 Task: Look for space in Granger, United States from 24th August, 2023 to 10th September, 2023 for 8 adults in price range Rs.12000 to Rs.15000. Place can be entire place or shared room with 4 bedrooms having 8 beds and 4 bathrooms. Property type can be house, flat, guest house. Amenities needed are: wifi, TV, free parkinig on premises, gym, breakfast. Booking option can be shelf check-in. Required host language is English.
Action: Mouse moved to (453, 93)
Screenshot: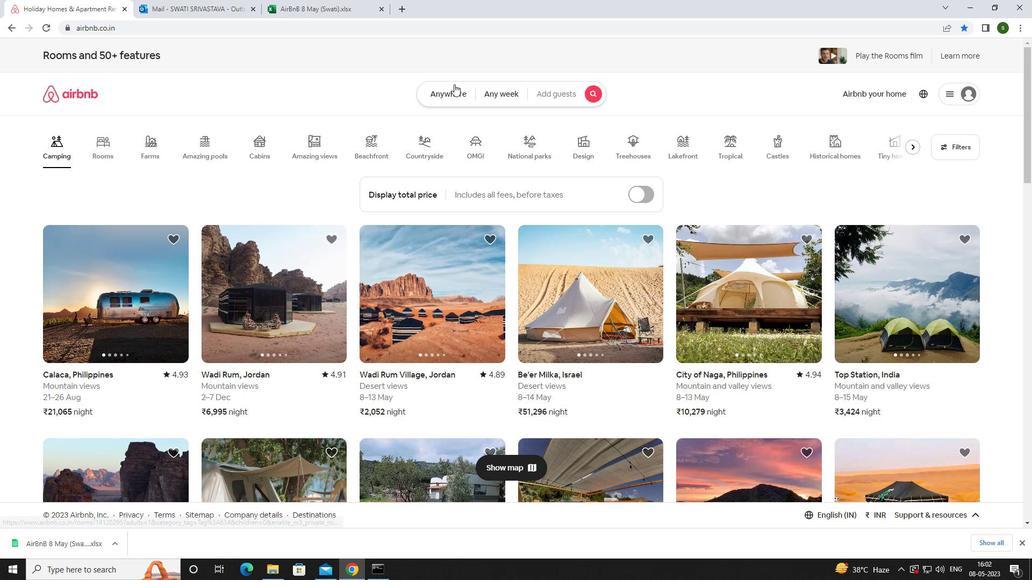 
Action: Mouse pressed left at (453, 93)
Screenshot: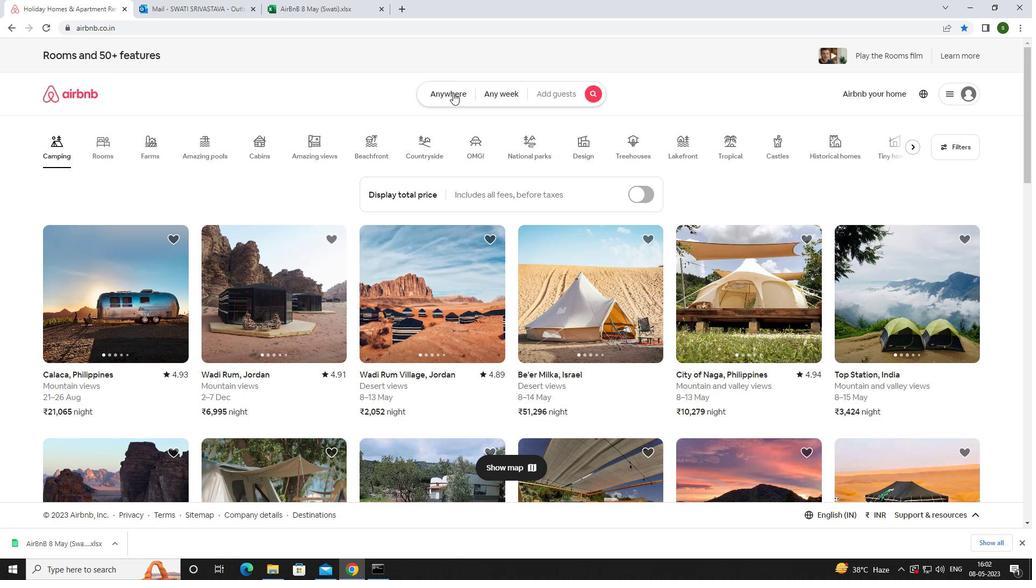 
Action: Mouse moved to (343, 133)
Screenshot: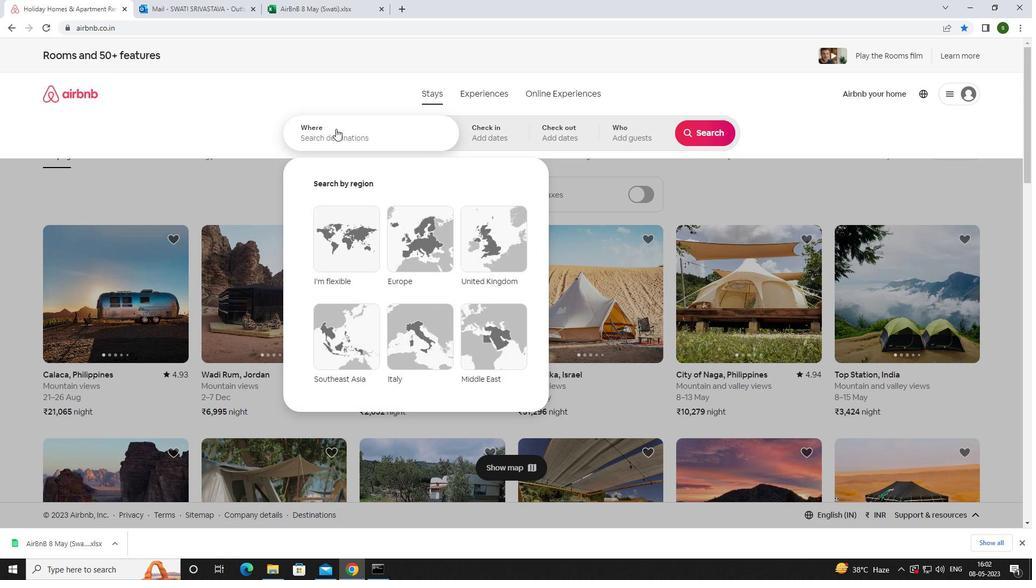 
Action: Mouse pressed left at (343, 133)
Screenshot: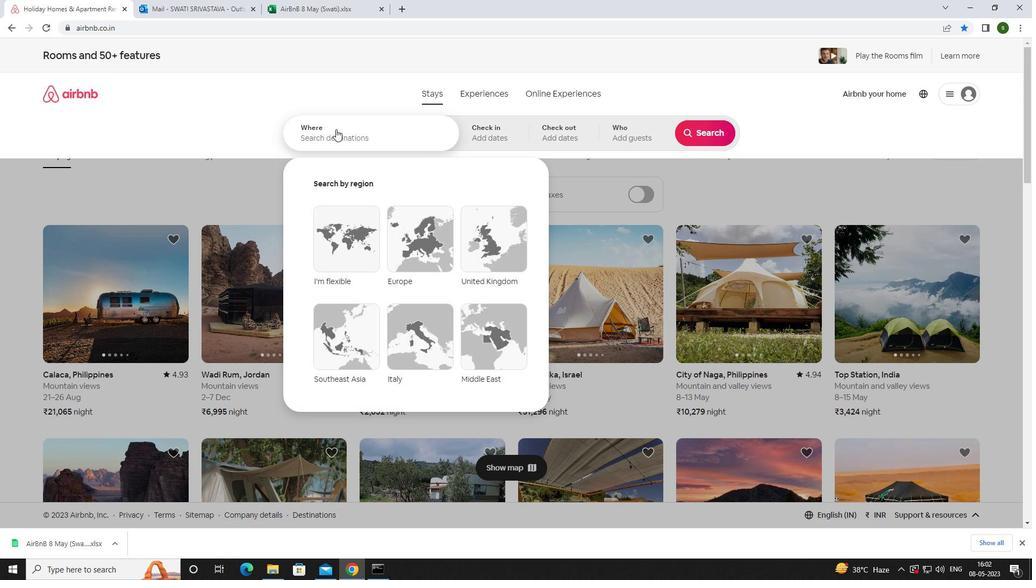 
Action: Mouse moved to (349, 135)
Screenshot: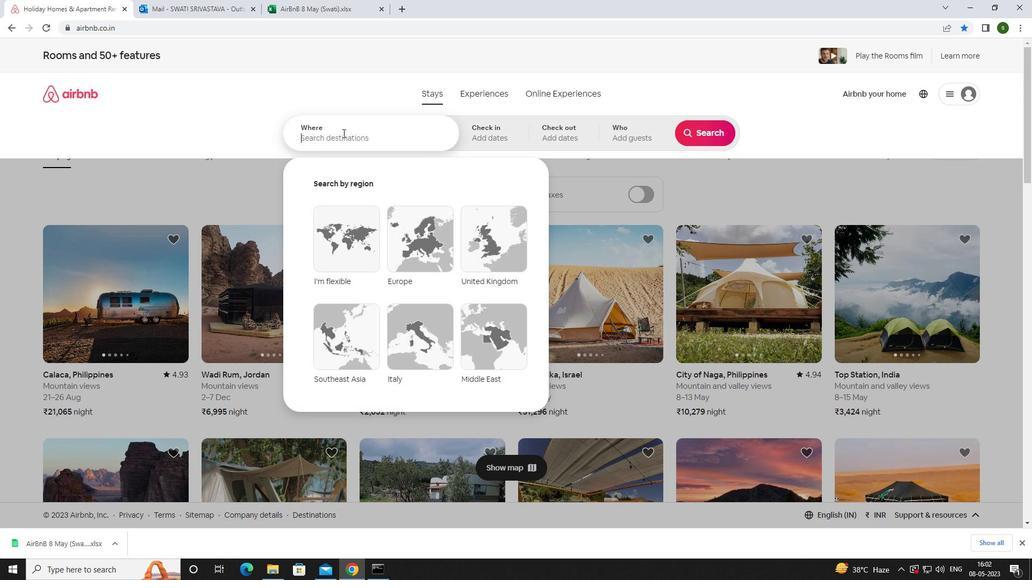 
Action: Key pressed <Key.caps_lock>g<Key.caps_lock>ranger,<Key.space><Key.caps_lock>u<Key.caps_lock>nited<Key.space><Key.caps_lock>s<Key.caps_lock>tates<Key.enter>
Screenshot: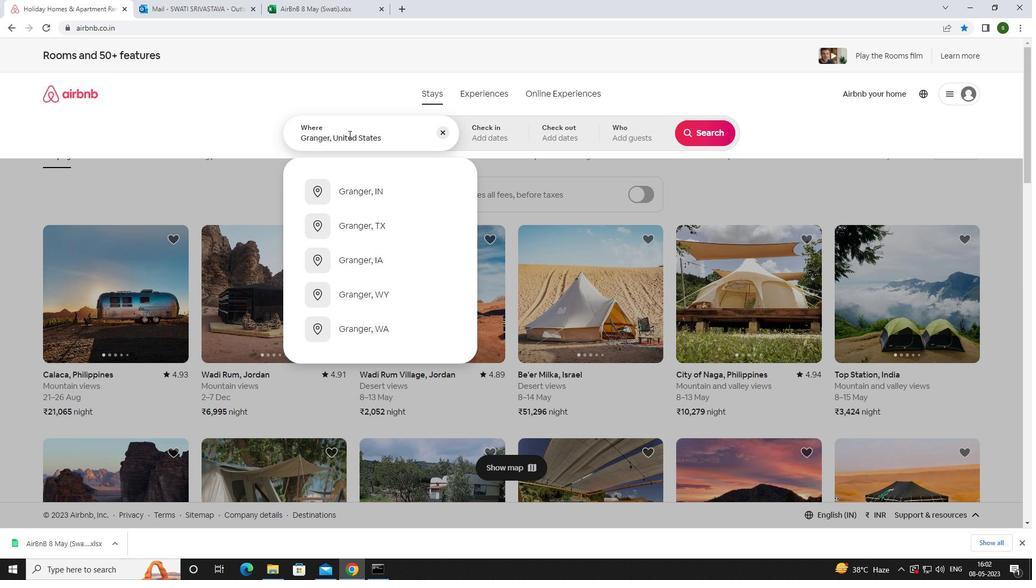 
Action: Mouse moved to (706, 222)
Screenshot: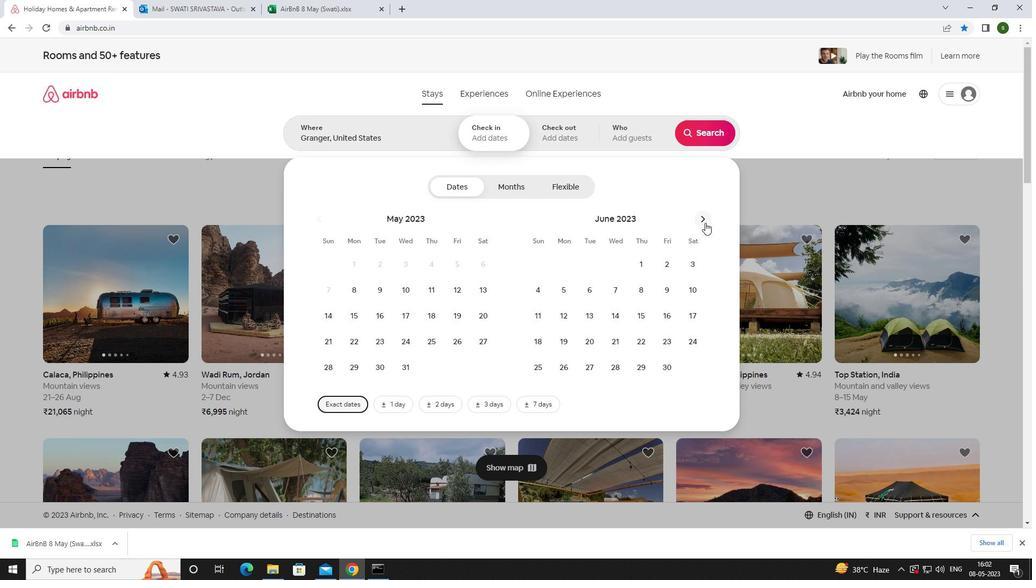 
Action: Mouse pressed left at (706, 222)
Screenshot: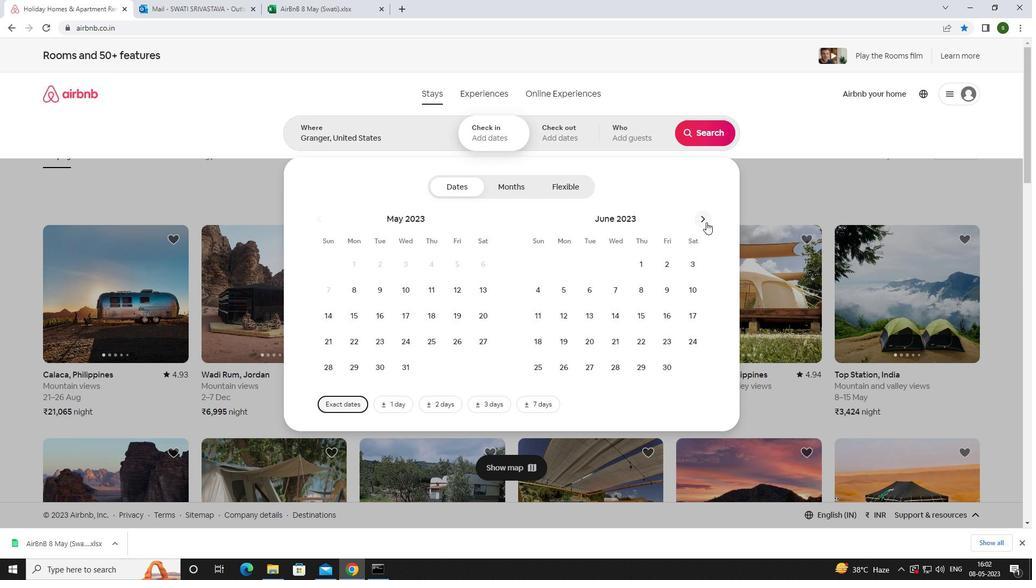 
Action: Mouse pressed left at (706, 222)
Screenshot: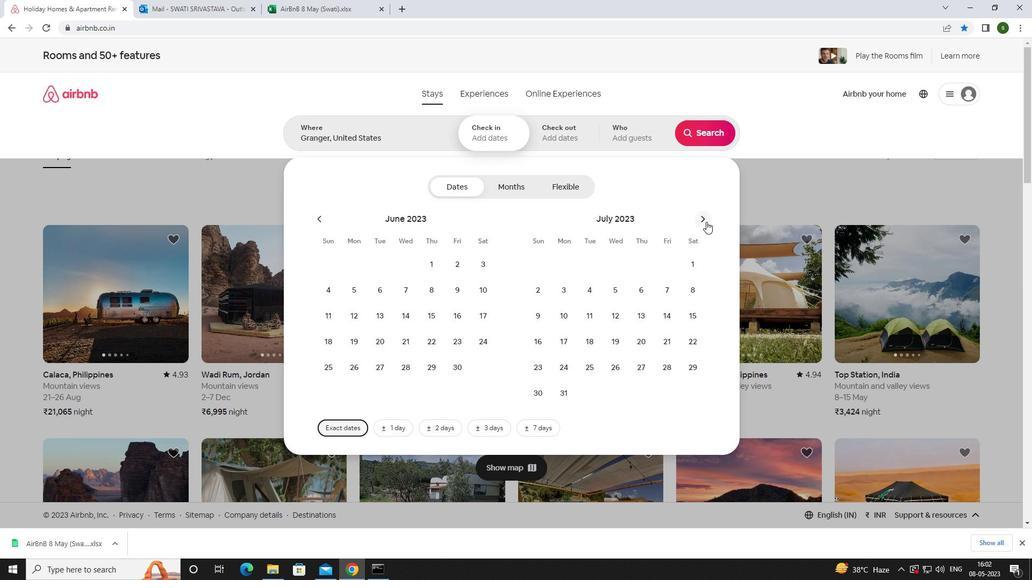 
Action: Mouse moved to (636, 340)
Screenshot: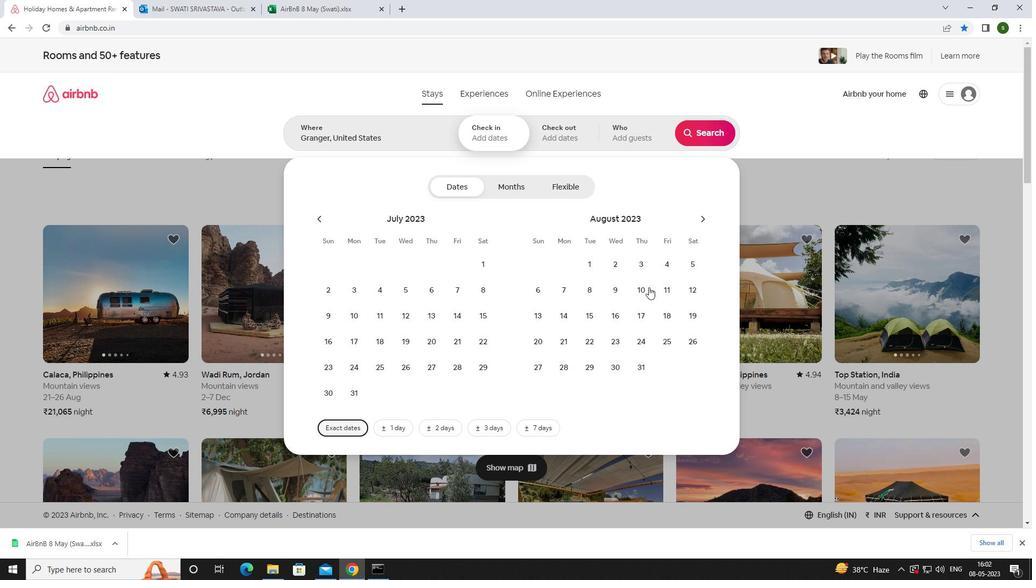 
Action: Mouse pressed left at (636, 340)
Screenshot: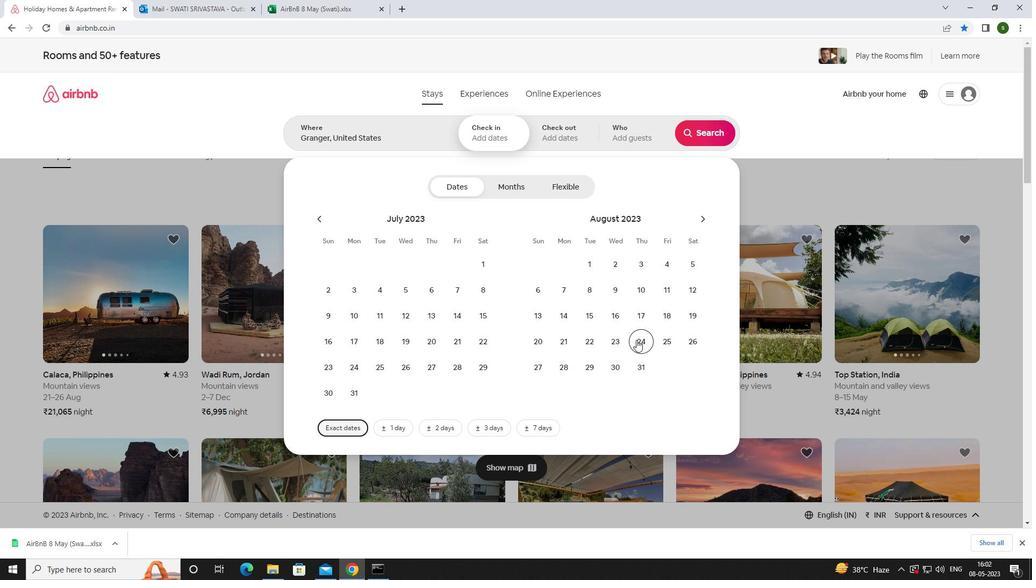 
Action: Mouse moved to (698, 215)
Screenshot: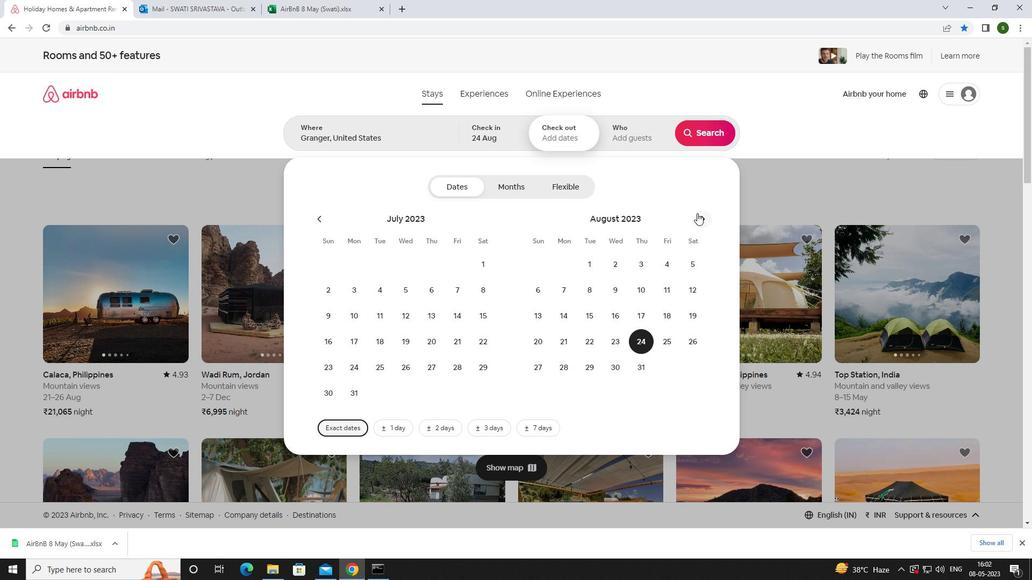
Action: Mouse pressed left at (698, 215)
Screenshot: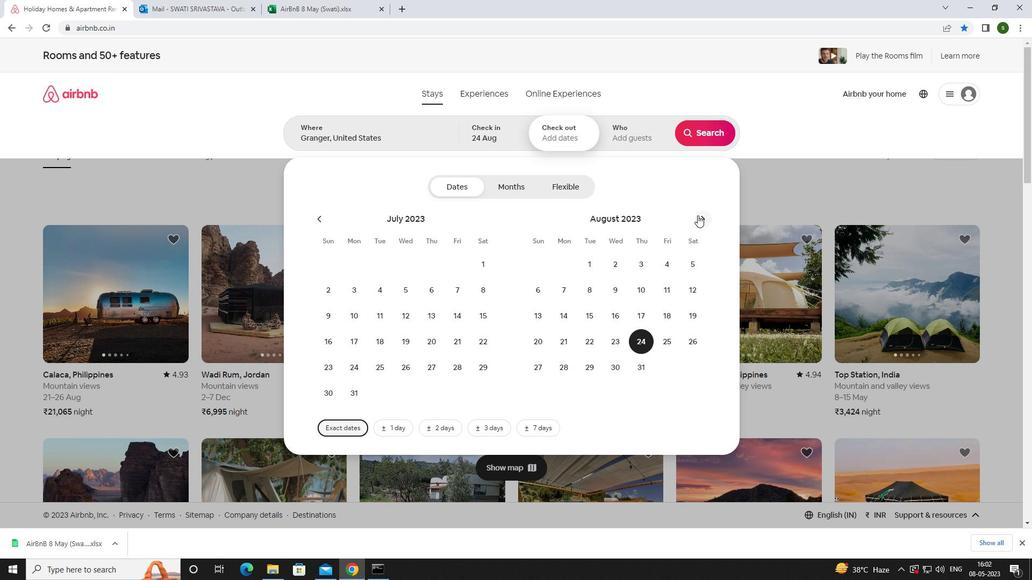 
Action: Mouse moved to (533, 318)
Screenshot: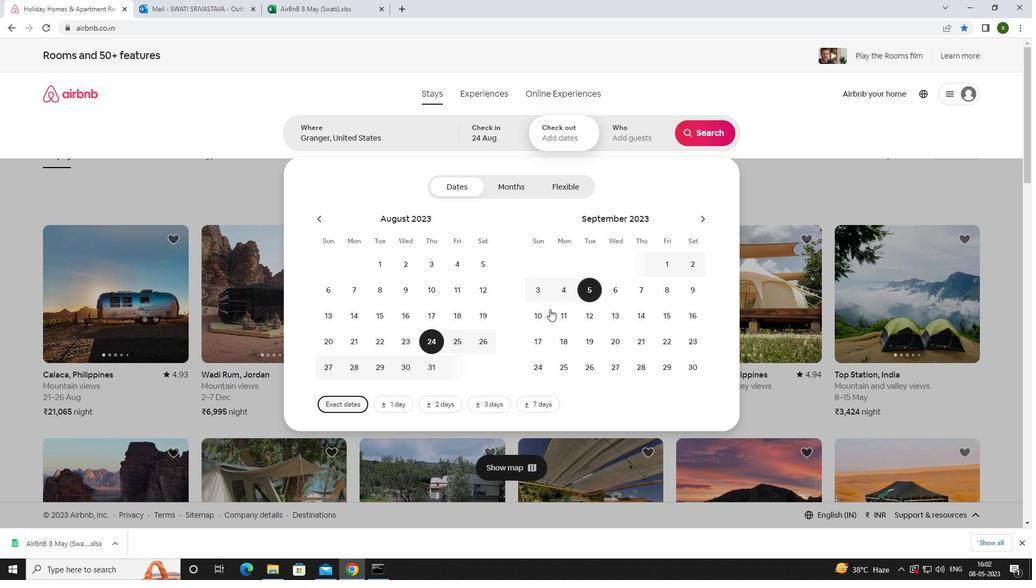 
Action: Mouse pressed left at (533, 318)
Screenshot: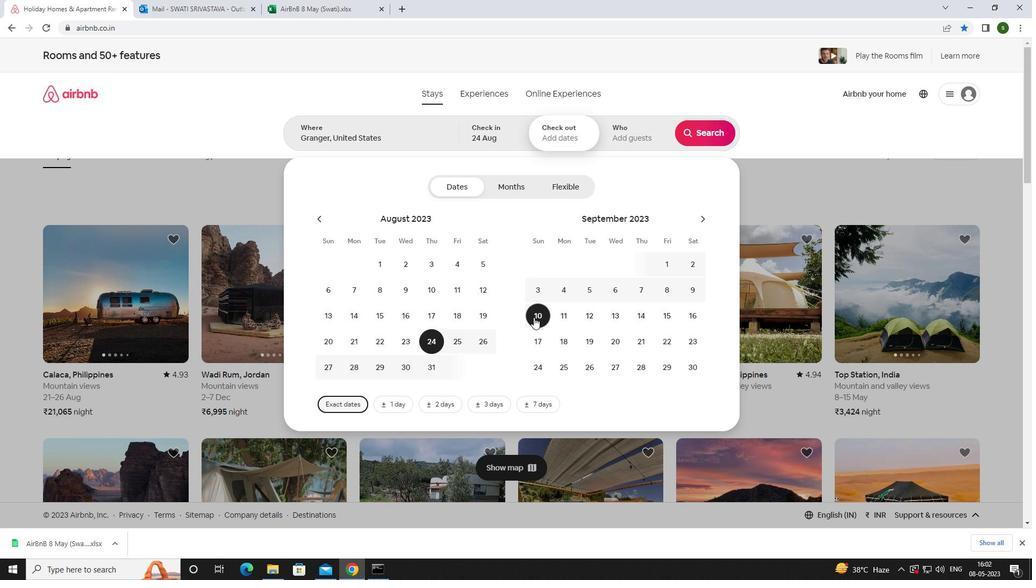 
Action: Mouse moved to (635, 141)
Screenshot: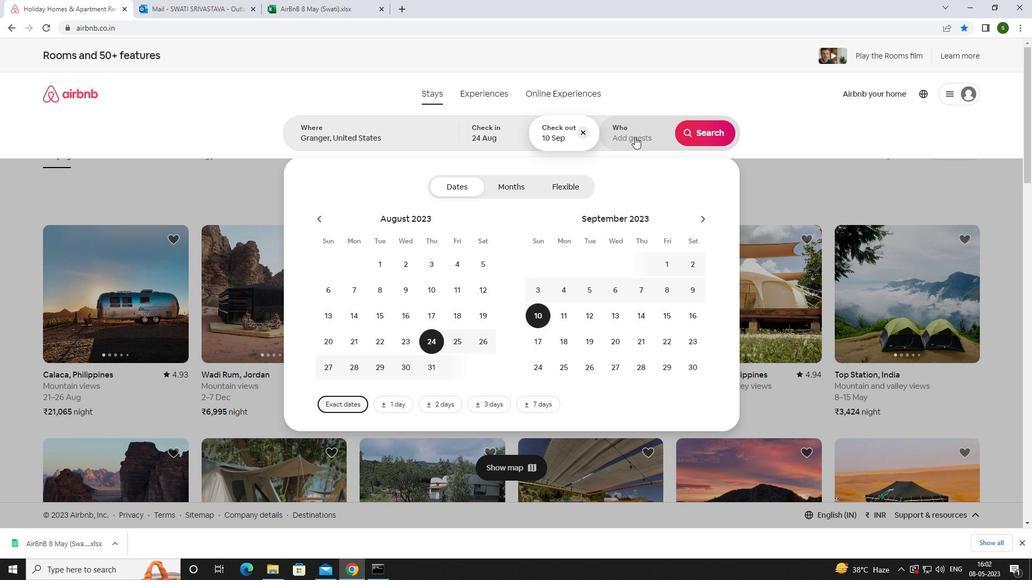 
Action: Mouse pressed left at (635, 141)
Screenshot: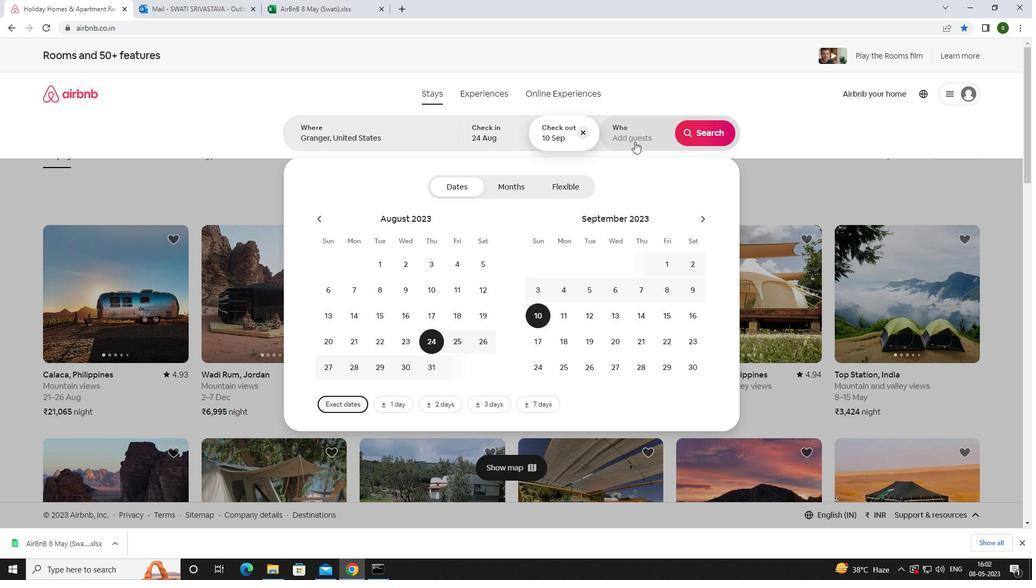 
Action: Mouse moved to (709, 189)
Screenshot: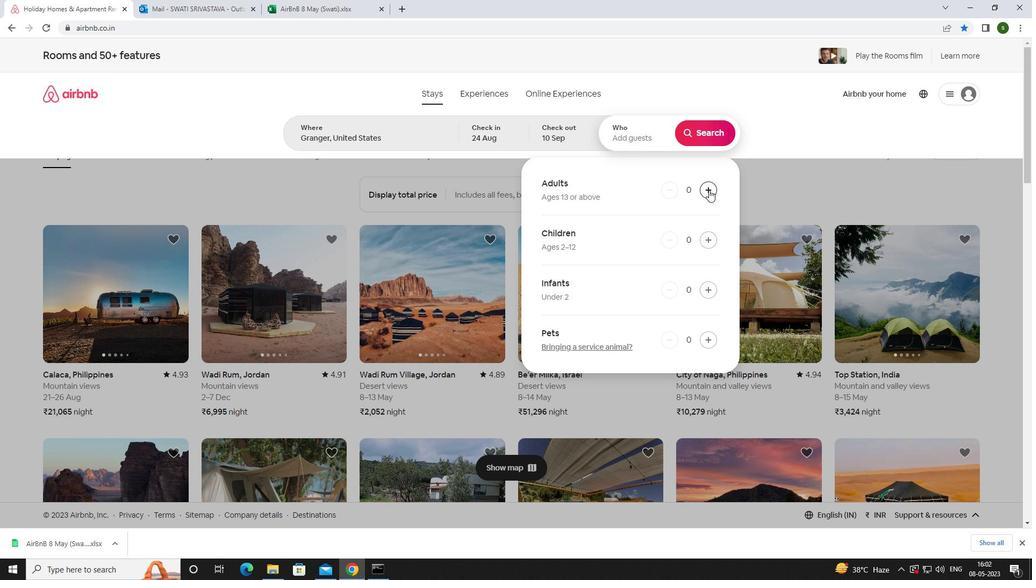 
Action: Mouse pressed left at (709, 189)
Screenshot: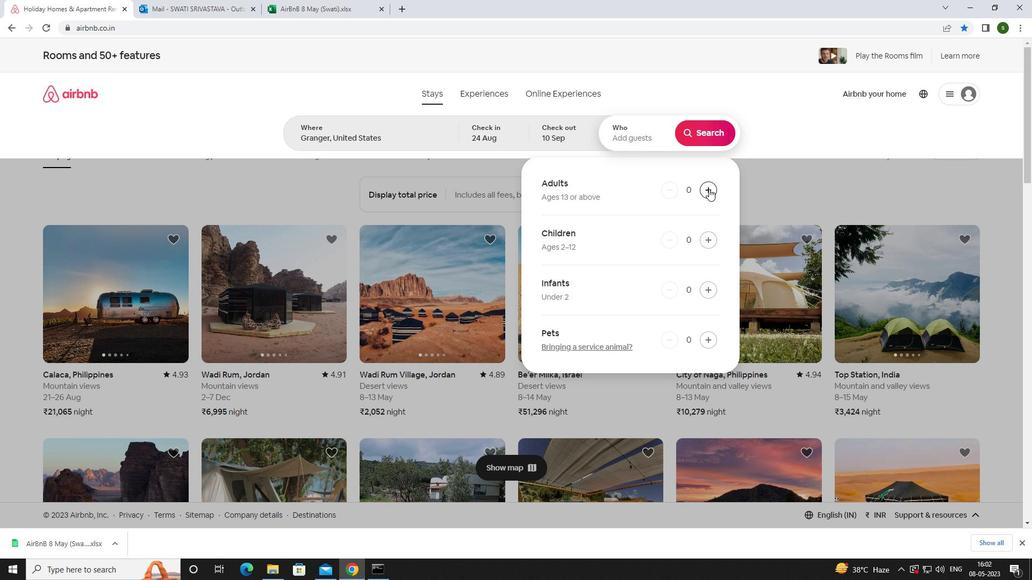 
Action: Mouse pressed left at (709, 189)
Screenshot: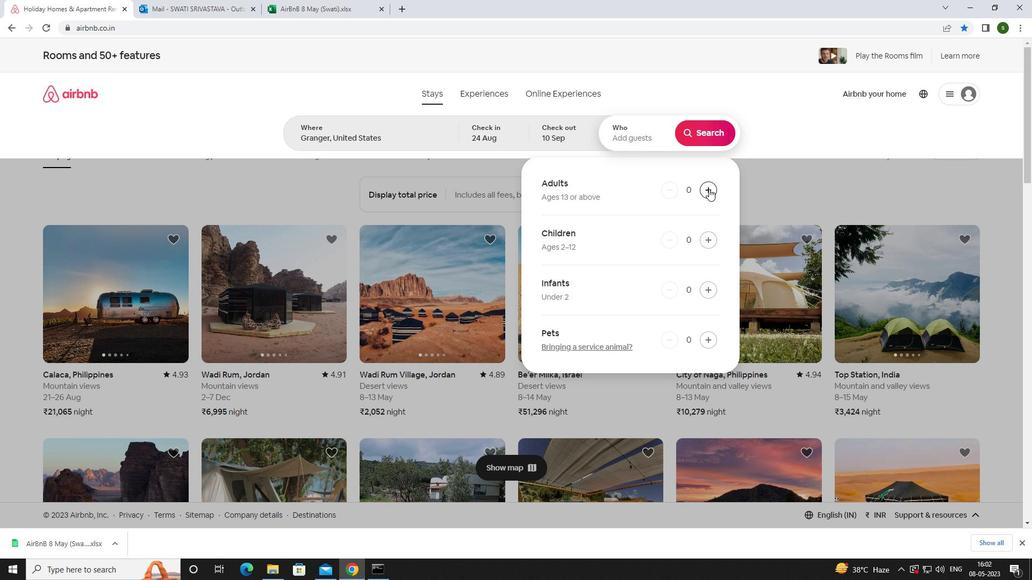 
Action: Mouse pressed left at (709, 189)
Screenshot: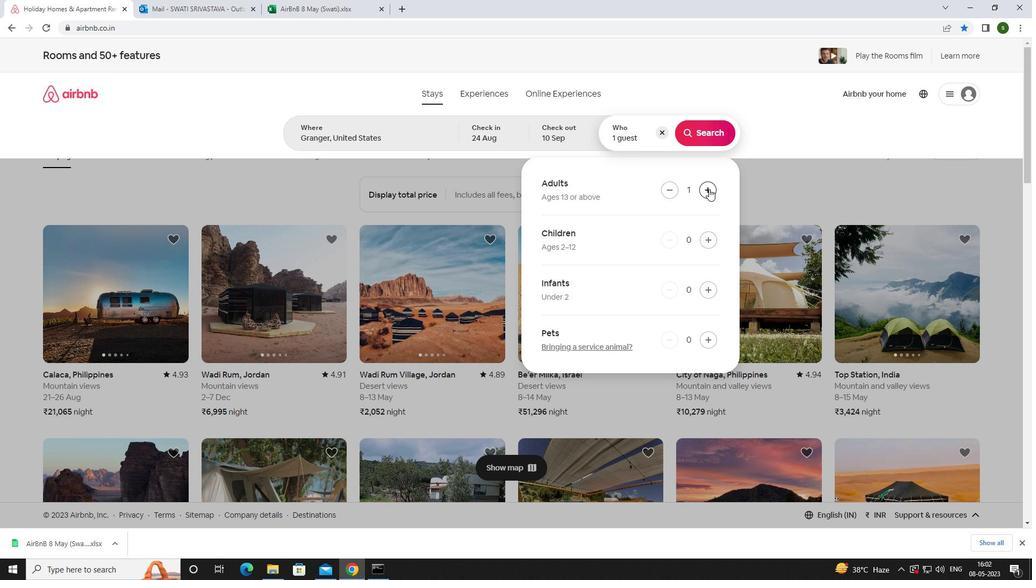 
Action: Mouse pressed left at (709, 189)
Screenshot: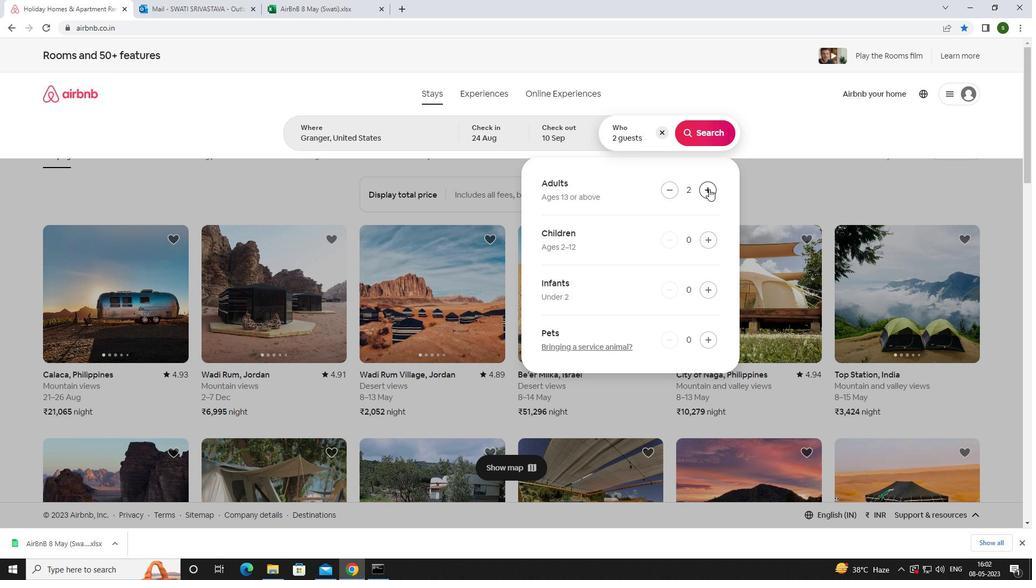 
Action: Mouse pressed left at (709, 189)
Screenshot: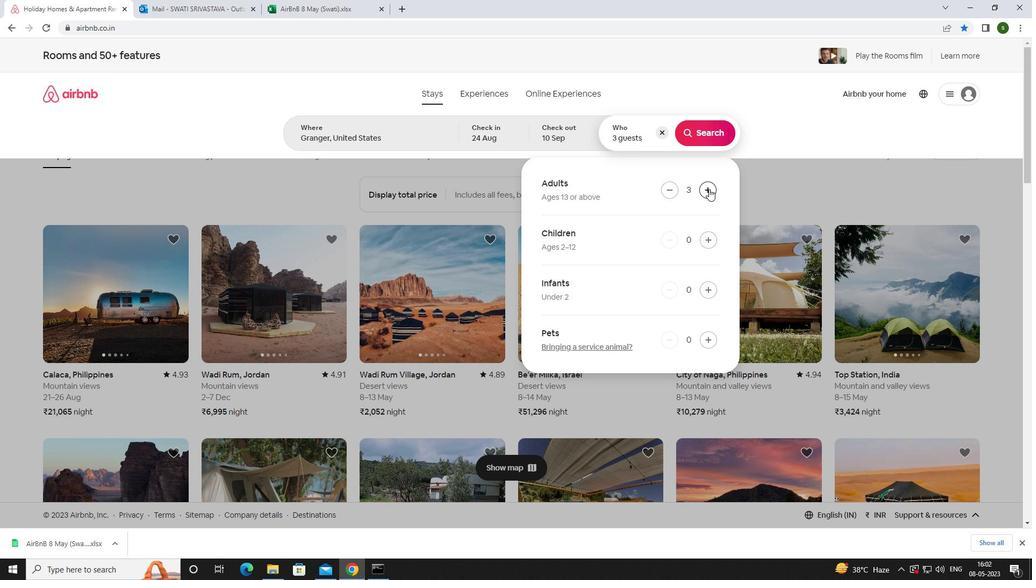 
Action: Mouse pressed left at (709, 189)
Screenshot: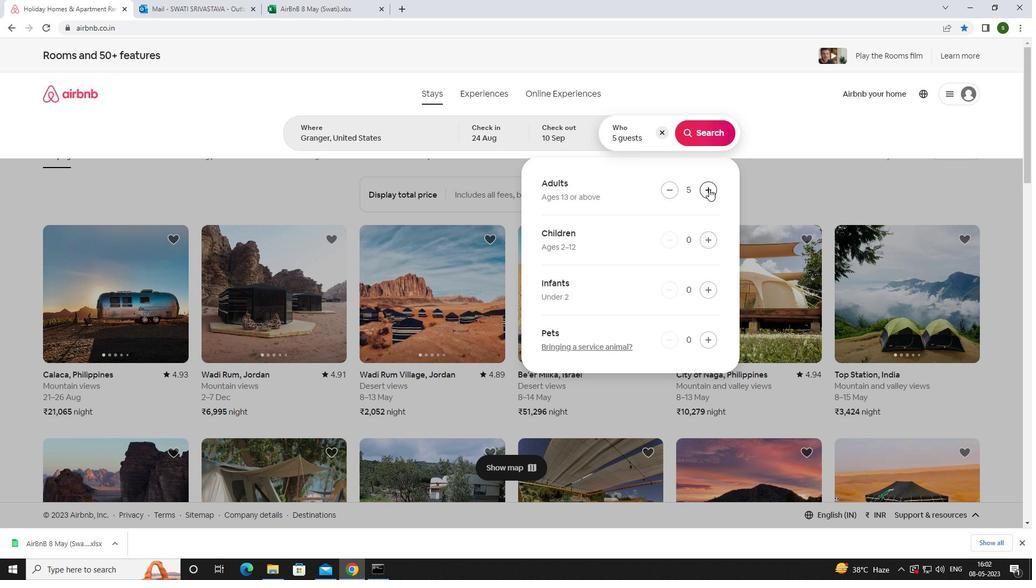 
Action: Mouse pressed left at (709, 189)
Screenshot: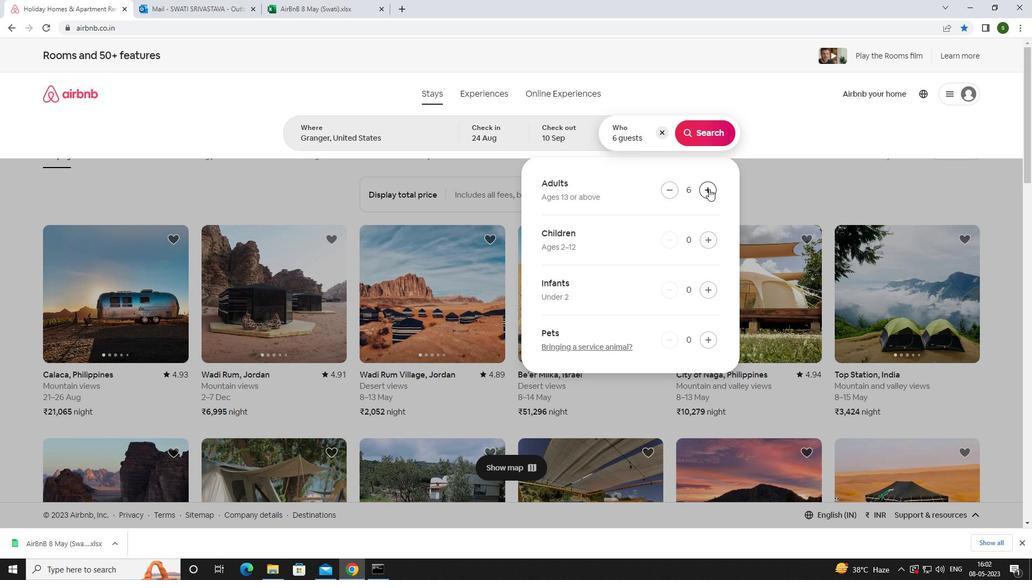 
Action: Mouse moved to (709, 188)
Screenshot: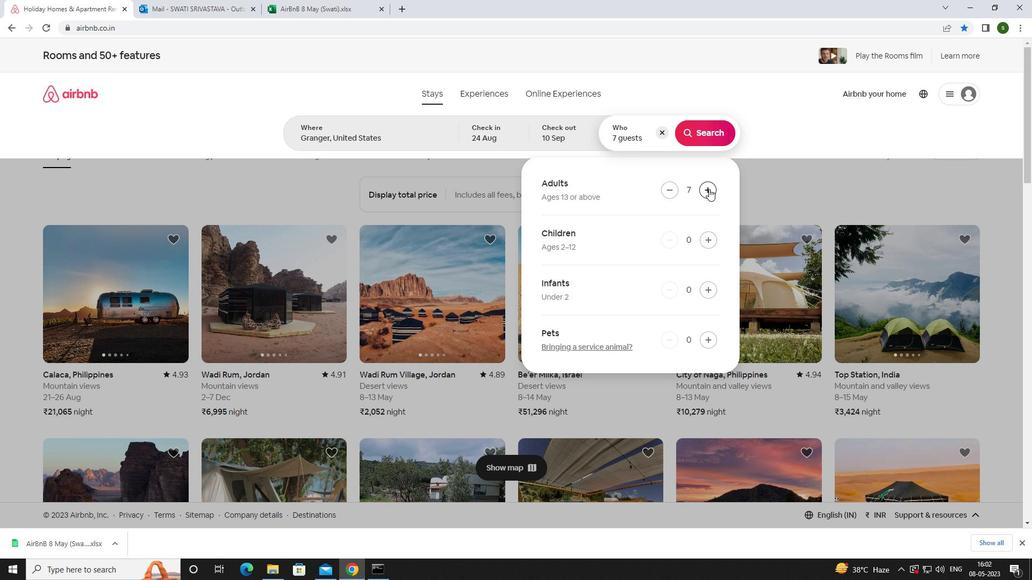 
Action: Mouse pressed left at (709, 188)
Screenshot: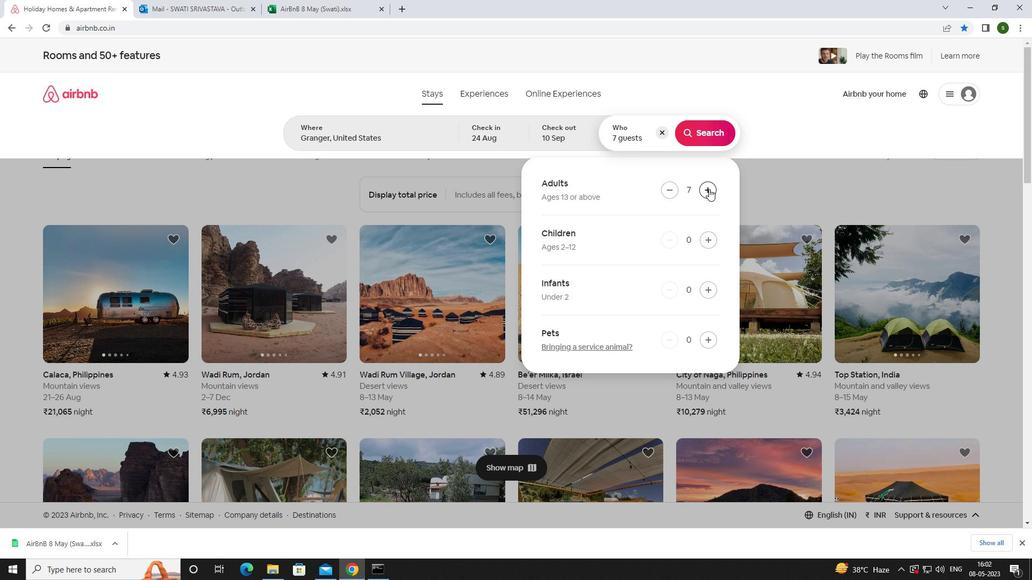 
Action: Mouse moved to (706, 136)
Screenshot: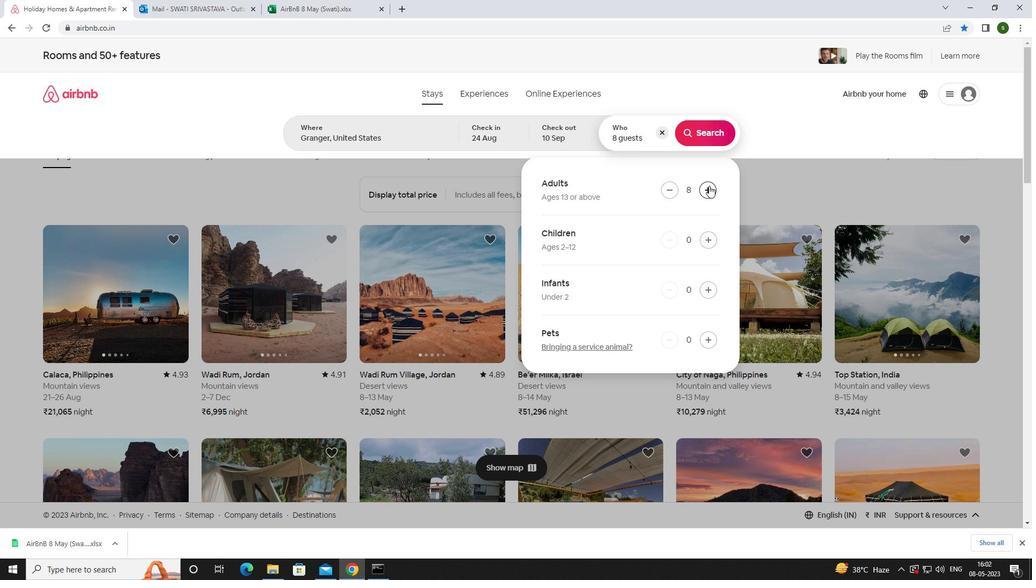 
Action: Mouse pressed left at (706, 136)
Screenshot: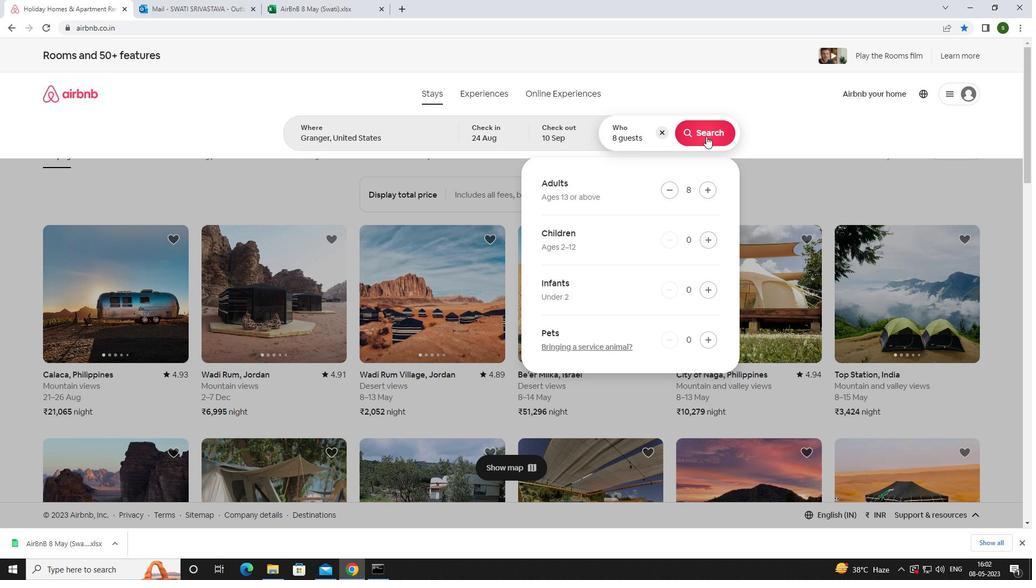 
Action: Mouse moved to (978, 103)
Screenshot: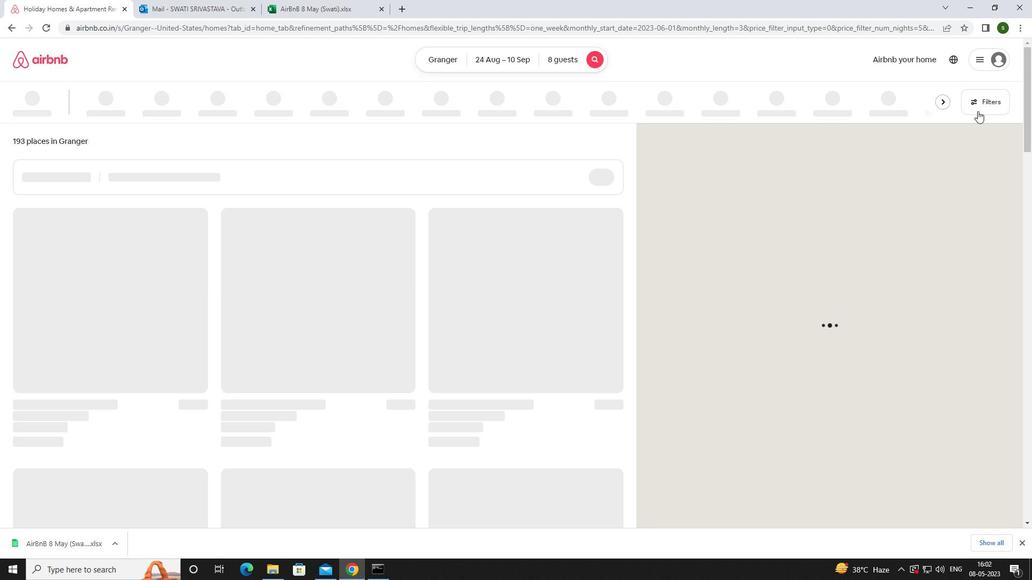 
Action: Mouse pressed left at (978, 103)
Screenshot: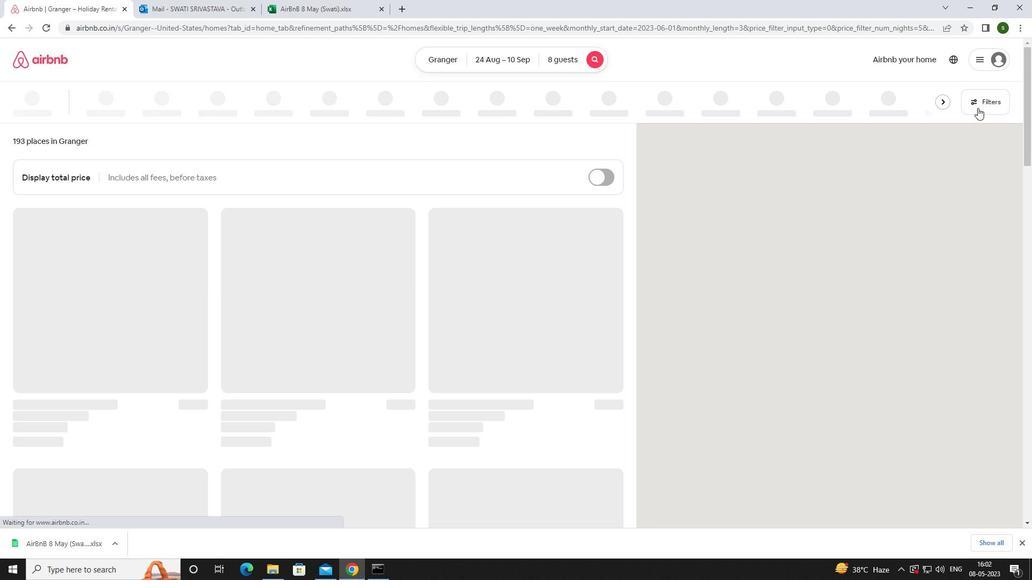 
Action: Mouse moved to (412, 368)
Screenshot: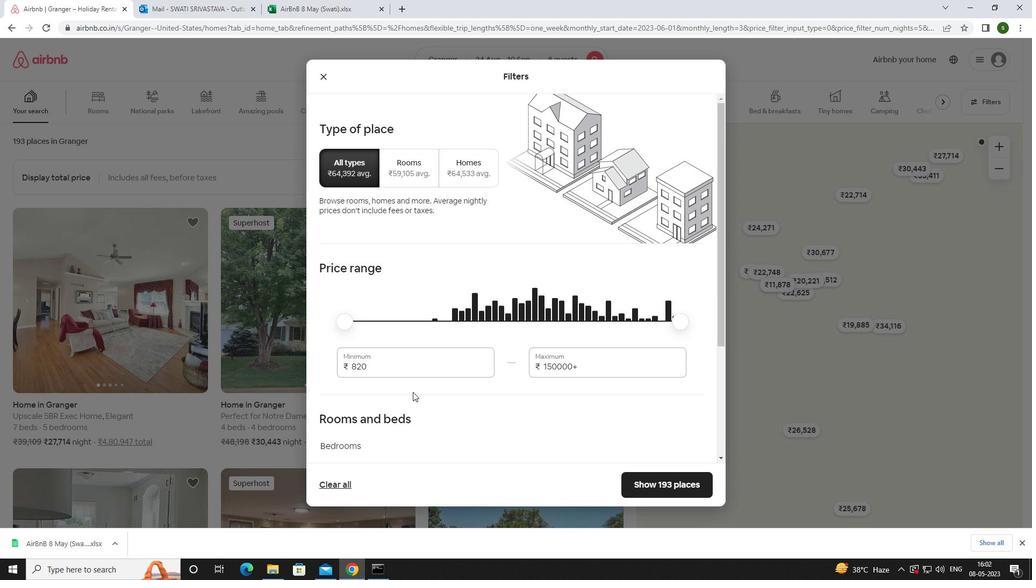 
Action: Mouse pressed left at (412, 368)
Screenshot: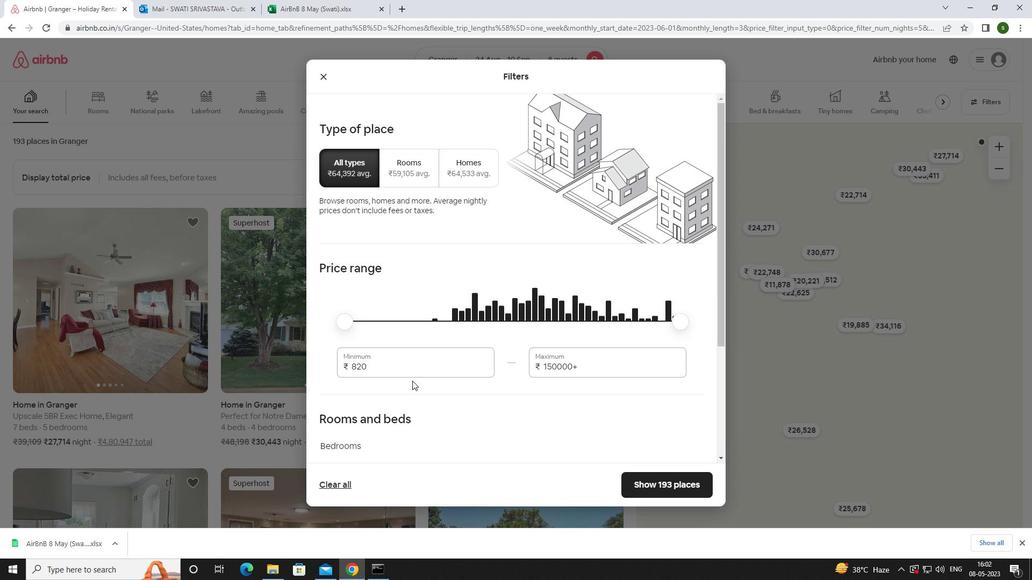 
Action: Key pressed <Key.backspace><Key.backspace><Key.backspace>12000
Screenshot: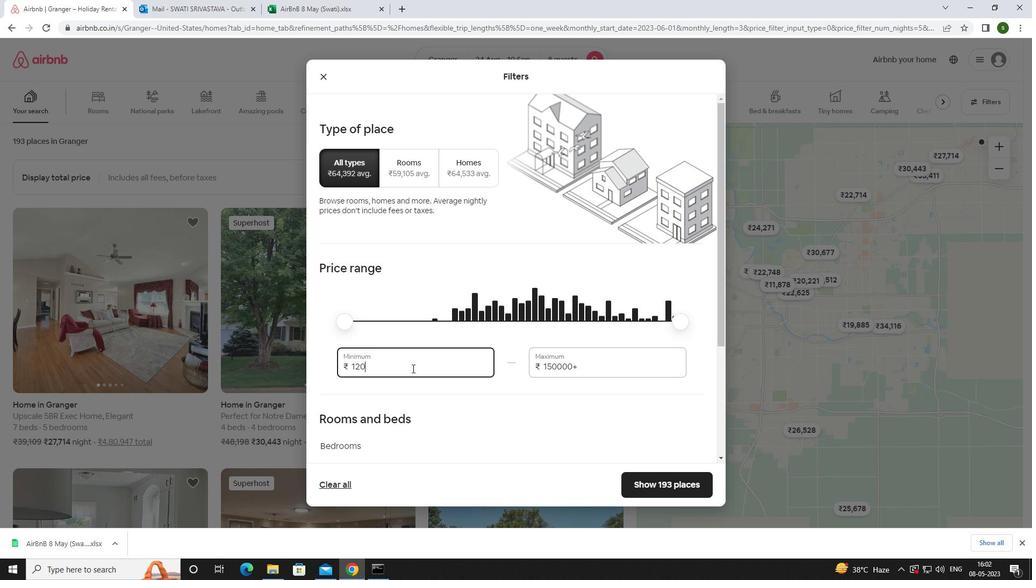 
Action: Mouse moved to (585, 370)
Screenshot: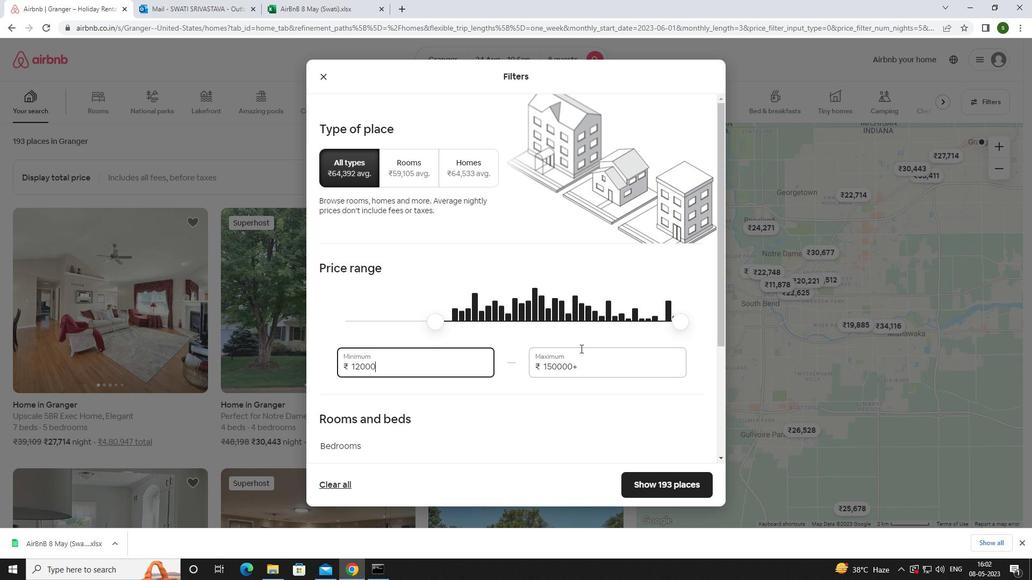 
Action: Mouse pressed left at (585, 370)
Screenshot: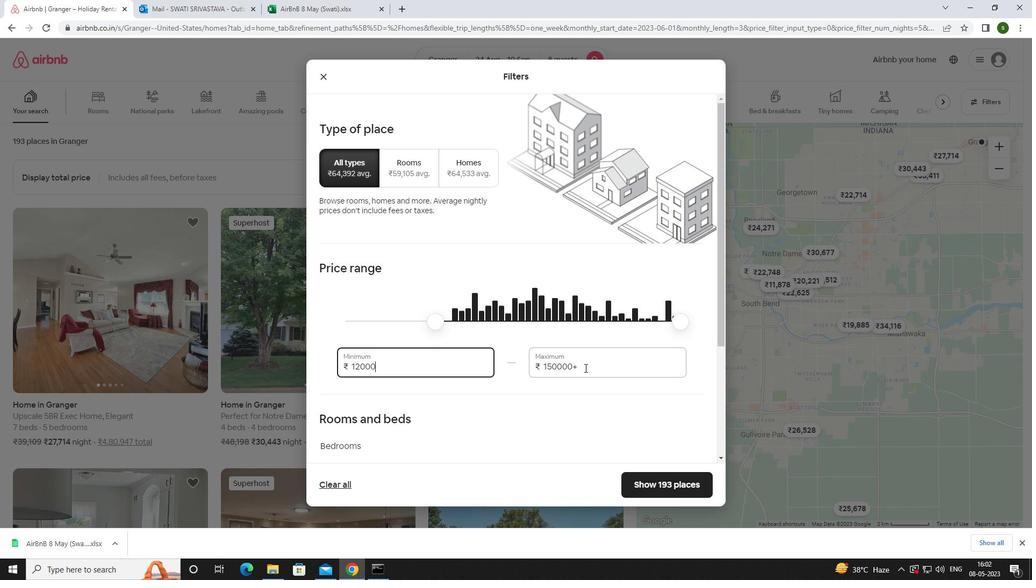 
Action: Key pressed <Key.backspace><Key.backspace><Key.backspace><Key.backspace><Key.backspace><Key.backspace><Key.backspace><Key.backspace><Key.backspace><Key.backspace><Key.backspace><Key.backspace>15000
Screenshot: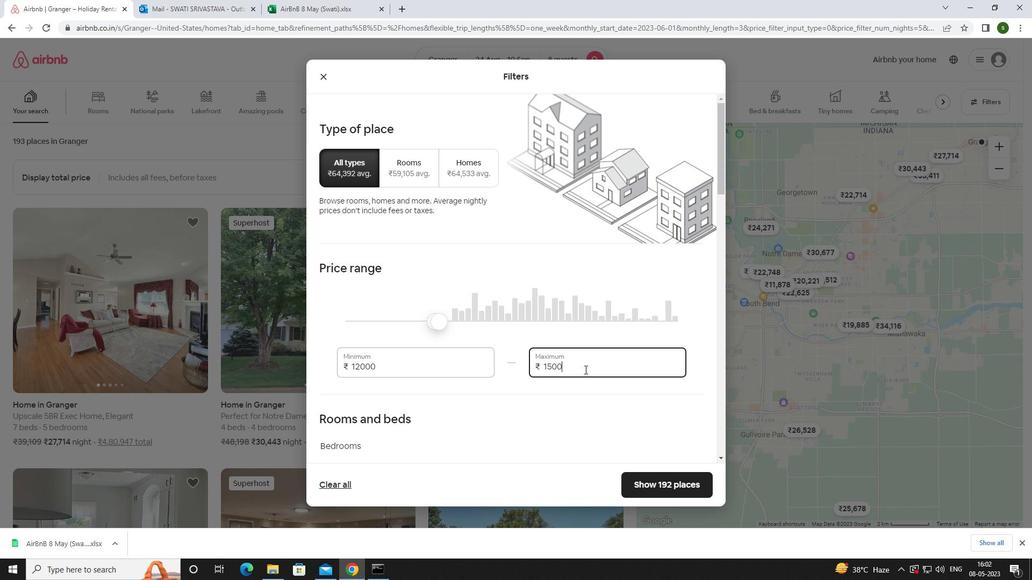 
Action: Mouse moved to (537, 345)
Screenshot: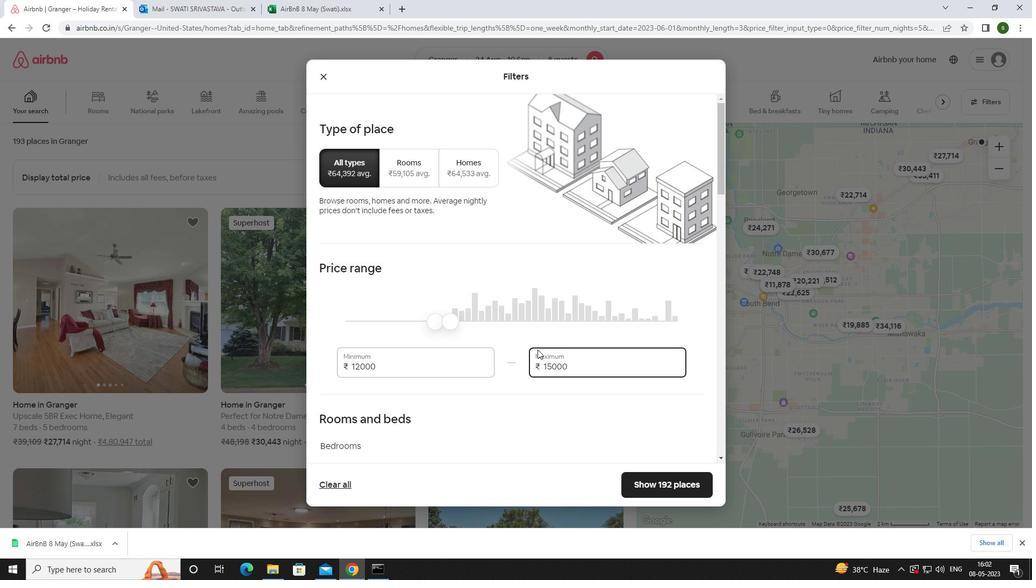 
Action: Mouse scrolled (537, 345) with delta (0, 0)
Screenshot: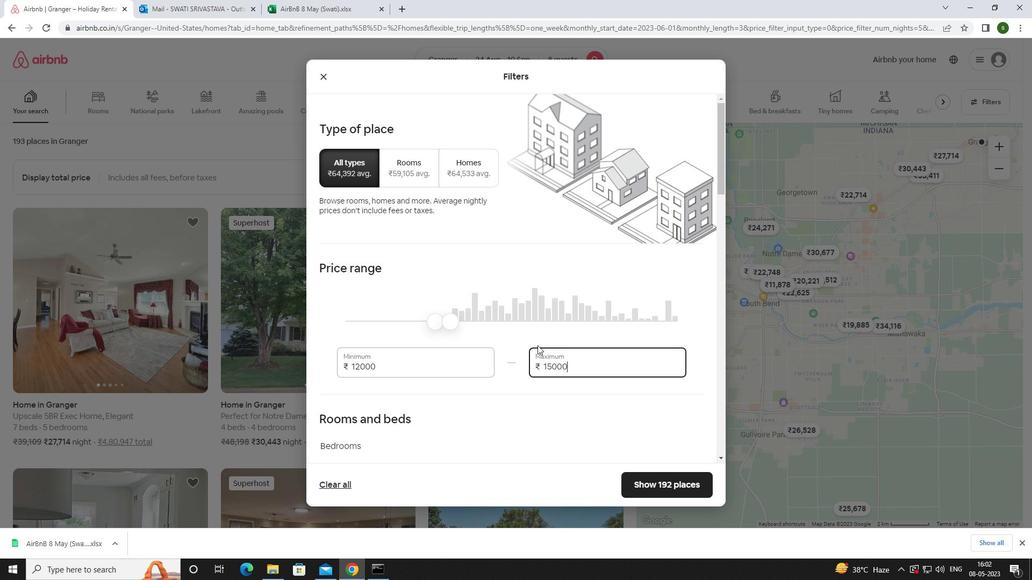 
Action: Mouse scrolled (537, 345) with delta (0, 0)
Screenshot: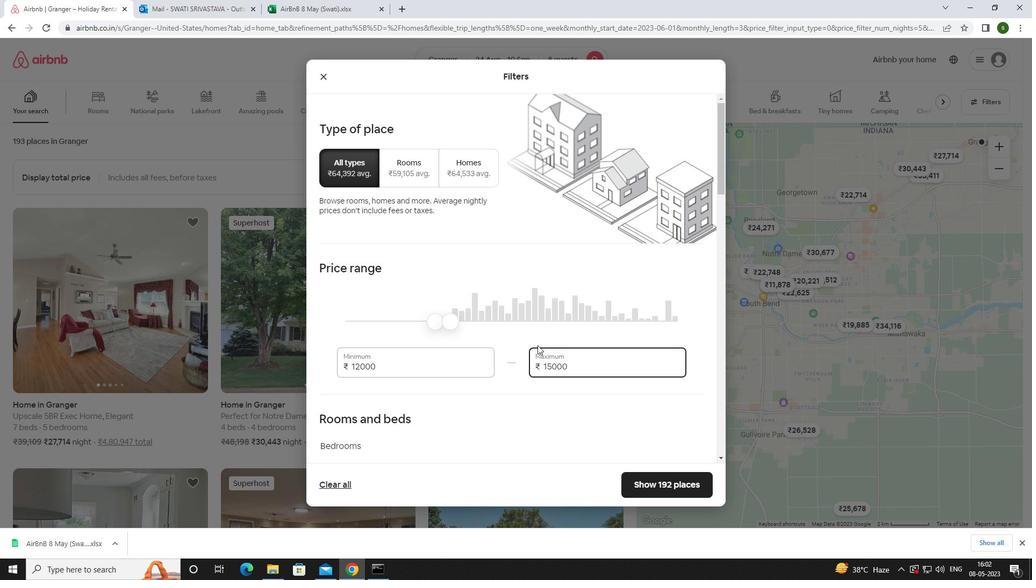 
Action: Mouse scrolled (537, 345) with delta (0, 0)
Screenshot: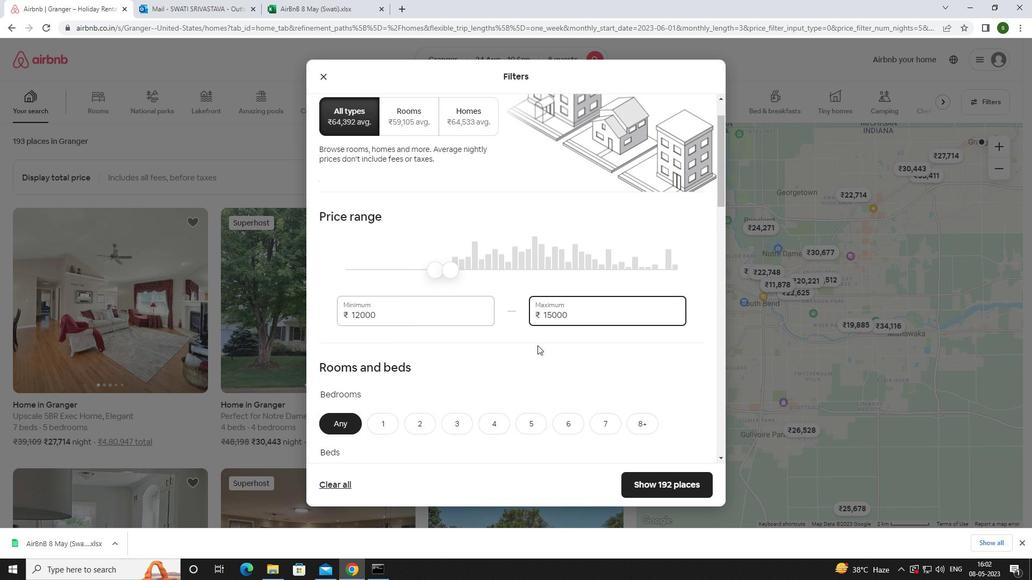 
Action: Mouse moved to (506, 314)
Screenshot: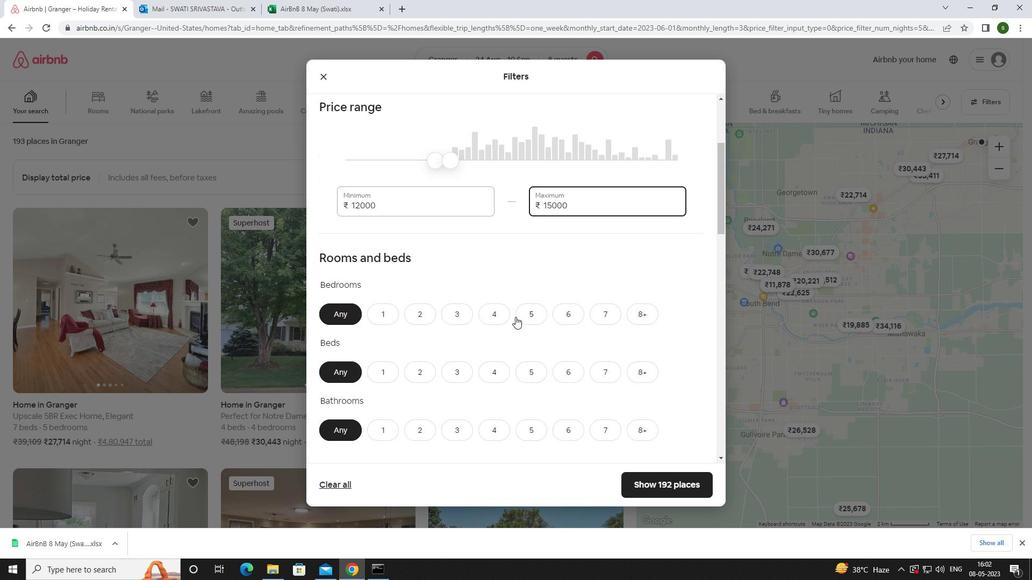 
Action: Mouse pressed left at (506, 314)
Screenshot: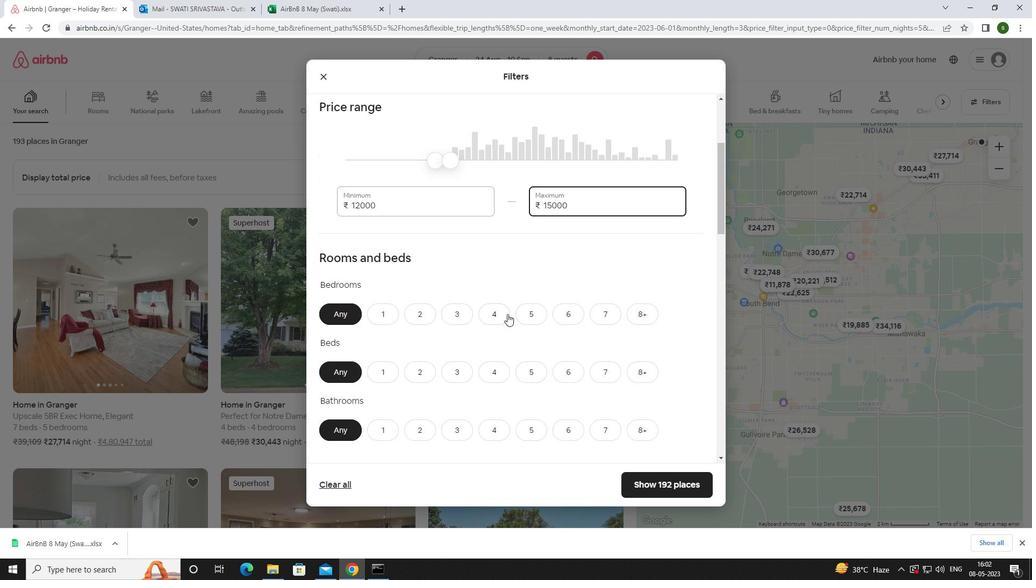 
Action: Mouse moved to (636, 371)
Screenshot: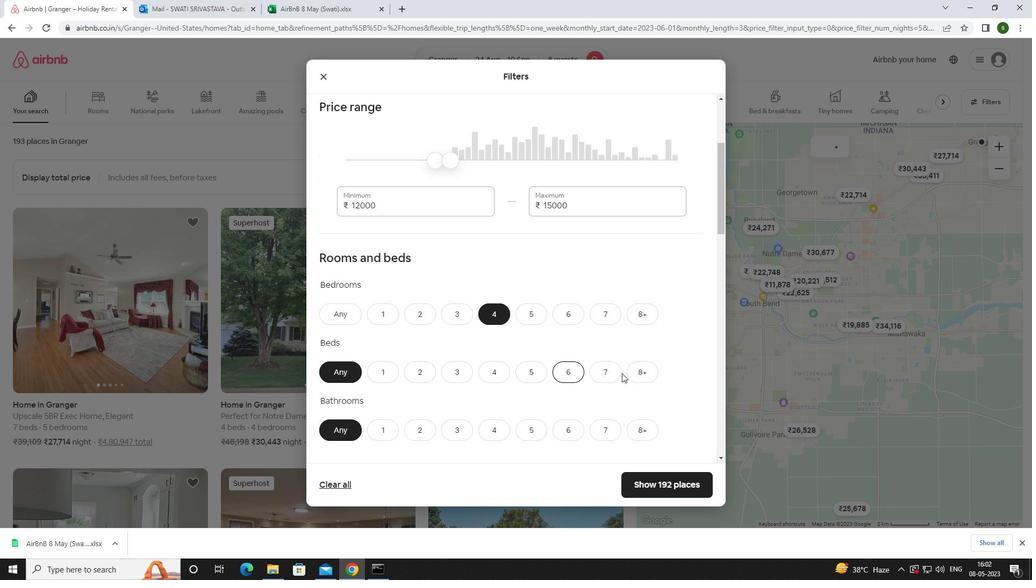 
Action: Mouse pressed left at (636, 371)
Screenshot: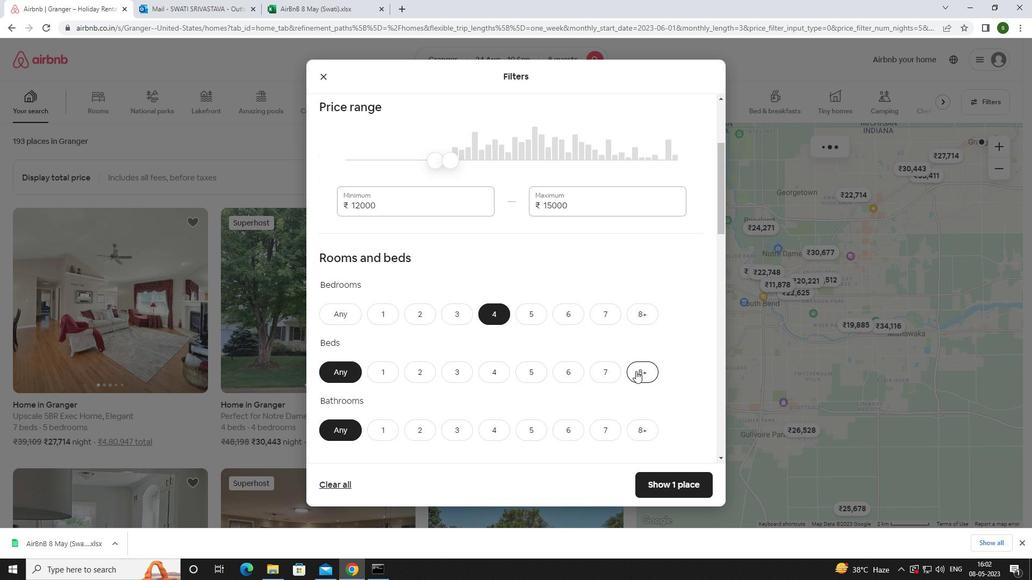 
Action: Mouse moved to (503, 430)
Screenshot: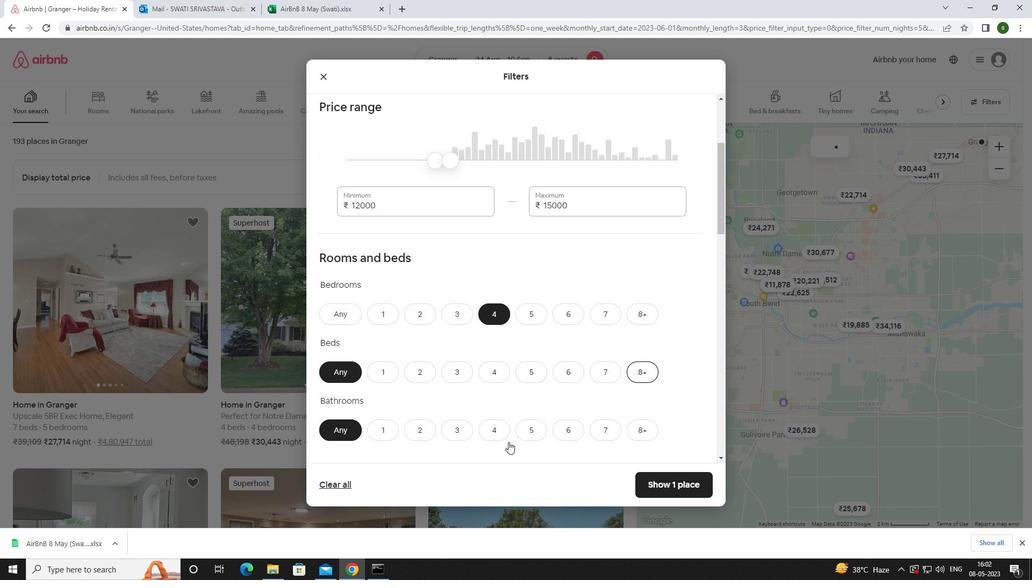 
Action: Mouse pressed left at (503, 430)
Screenshot: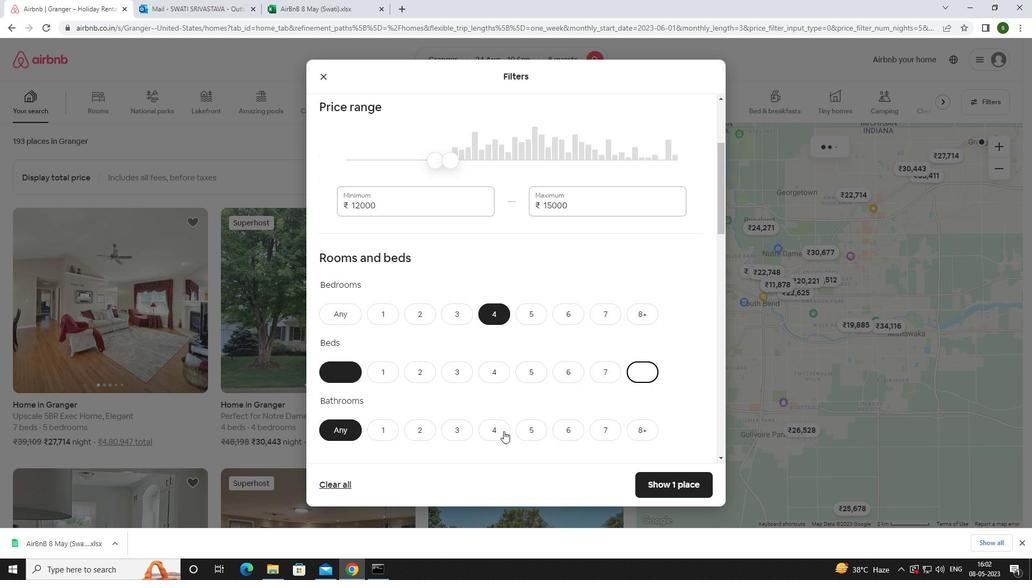 
Action: Mouse moved to (520, 364)
Screenshot: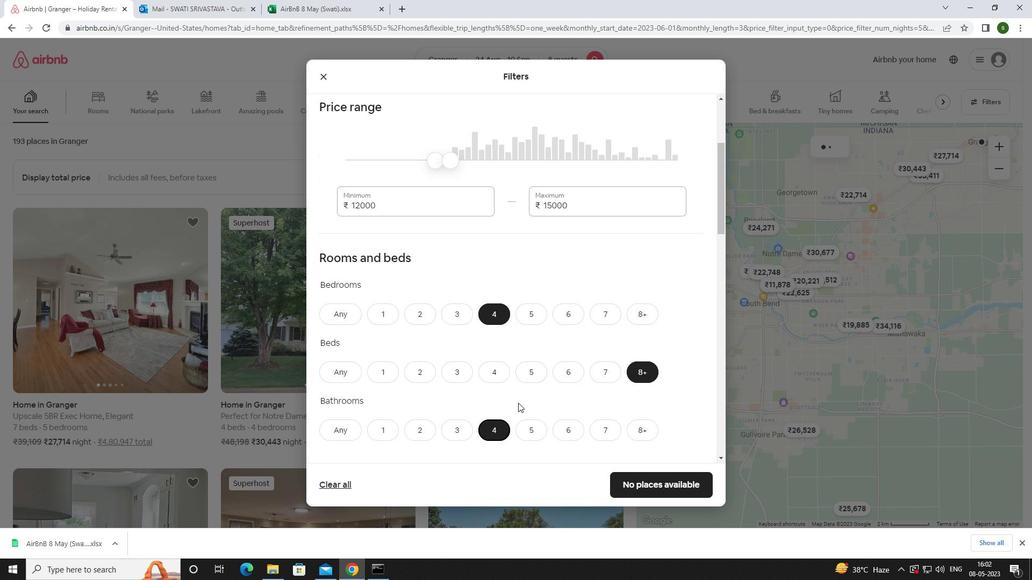 
Action: Mouse scrolled (520, 364) with delta (0, 0)
Screenshot: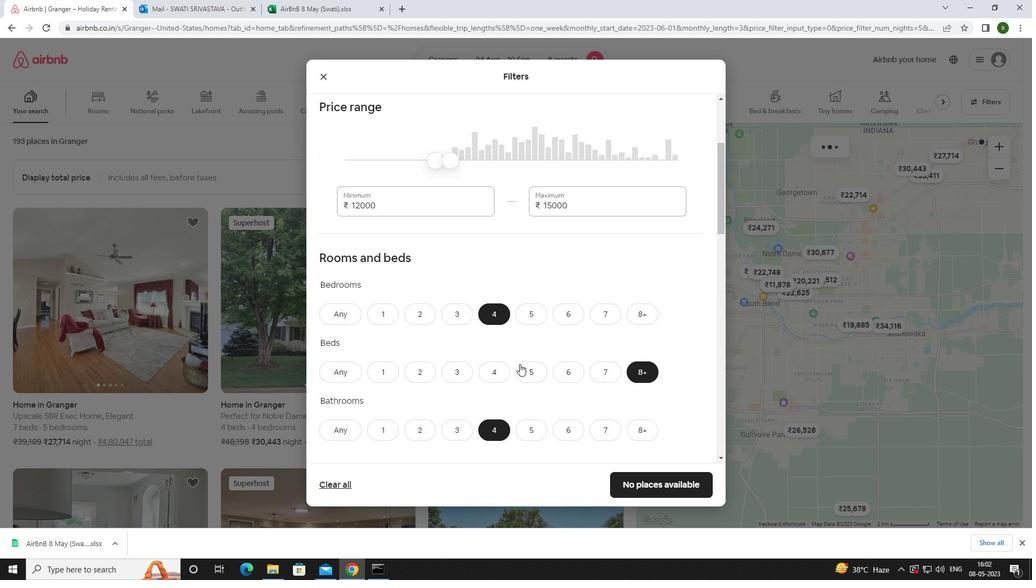 
Action: Mouse scrolled (520, 364) with delta (0, 0)
Screenshot: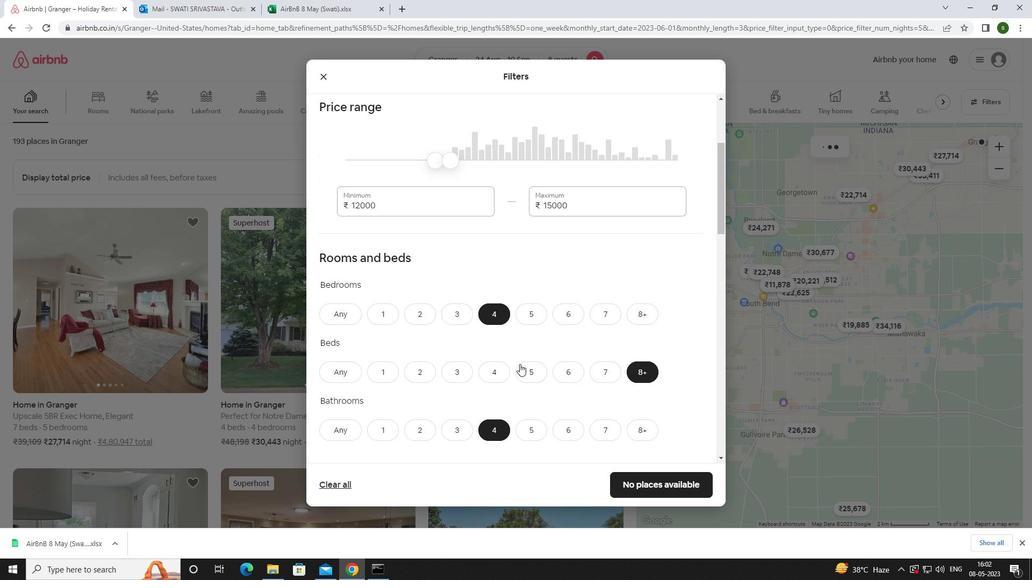 
Action: Mouse scrolled (520, 364) with delta (0, 0)
Screenshot: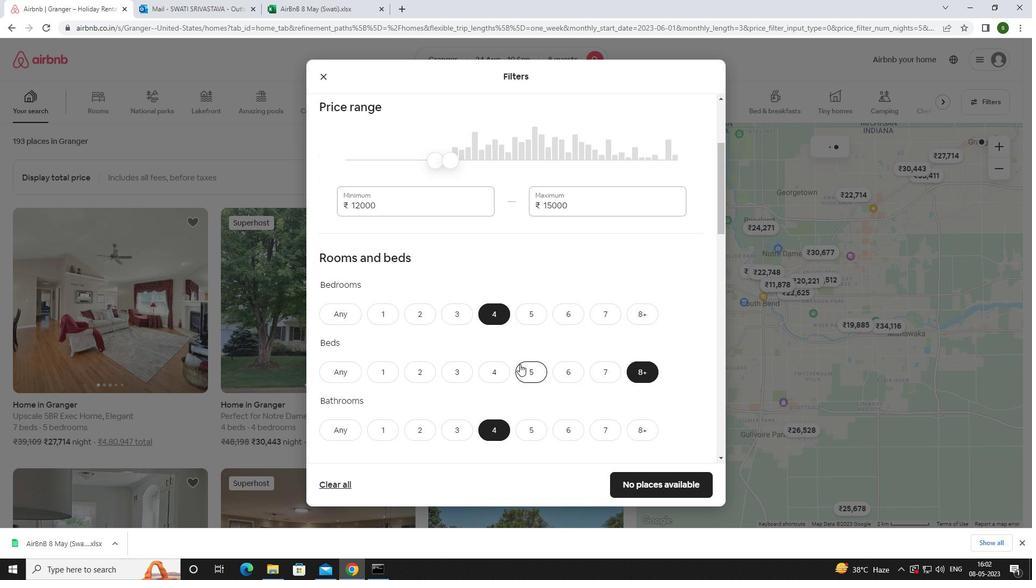 
Action: Mouse scrolled (520, 364) with delta (0, 0)
Screenshot: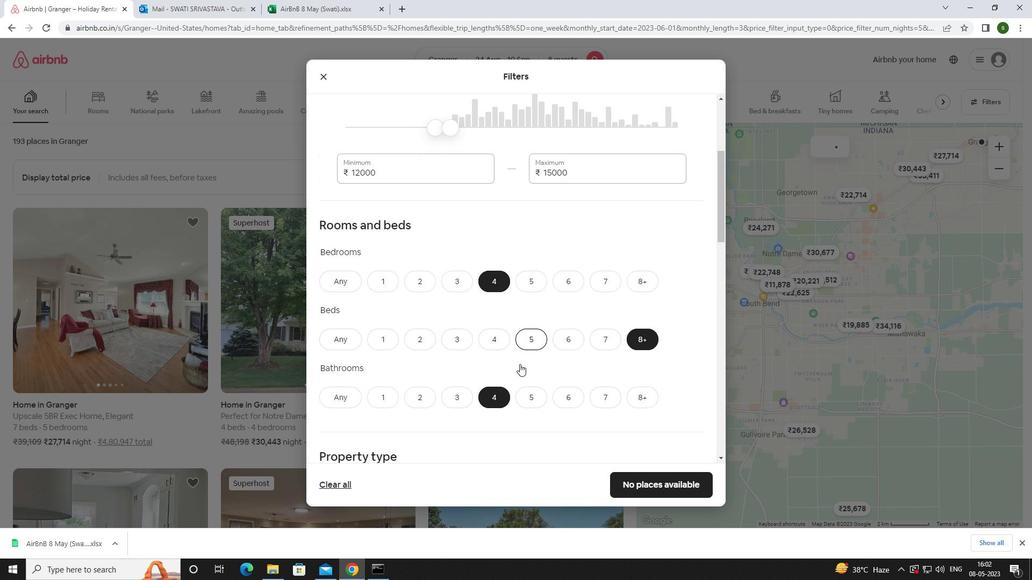 
Action: Mouse moved to (366, 323)
Screenshot: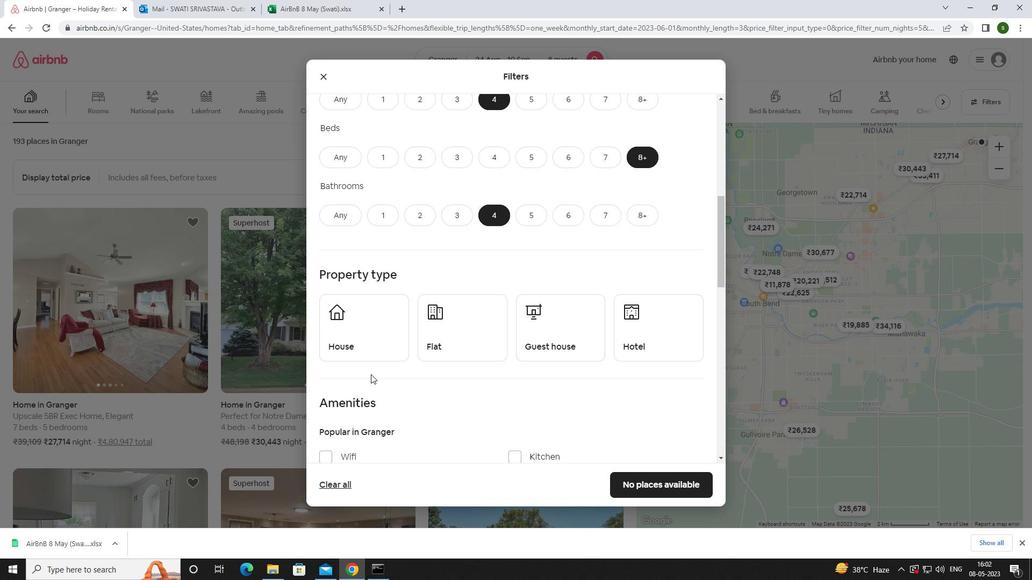 
Action: Mouse pressed left at (366, 323)
Screenshot: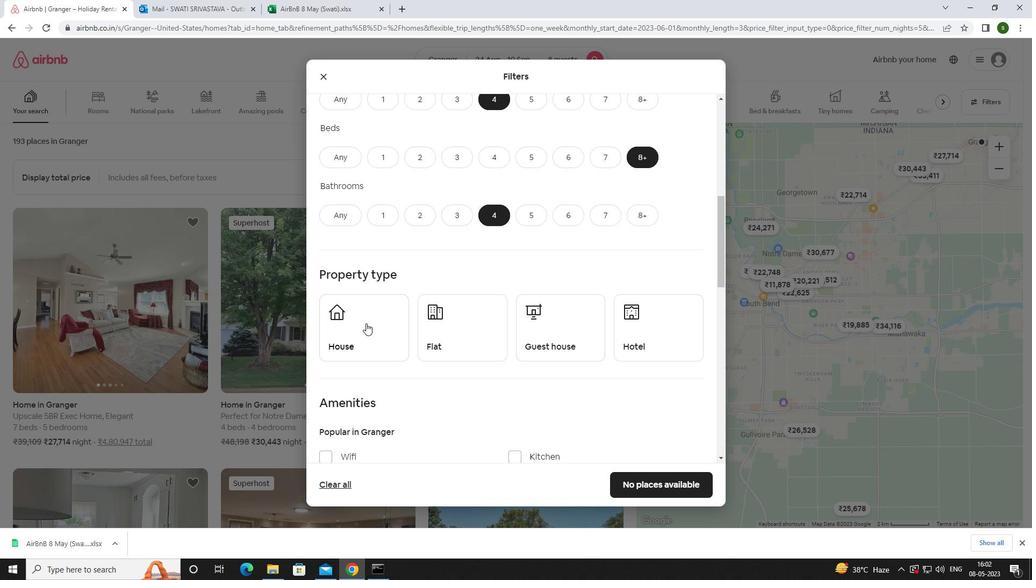 
Action: Mouse moved to (453, 334)
Screenshot: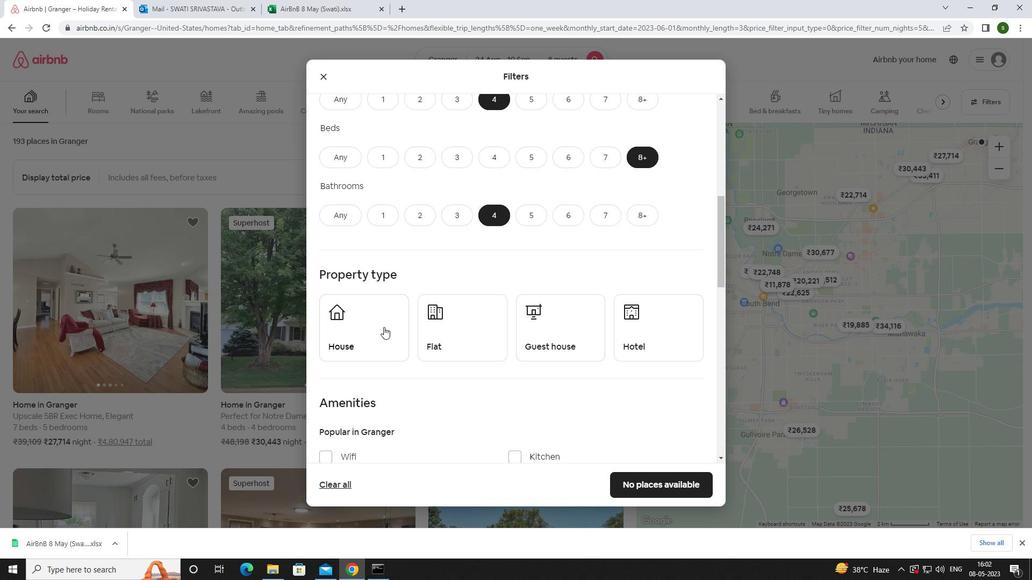 
Action: Mouse pressed left at (453, 334)
Screenshot: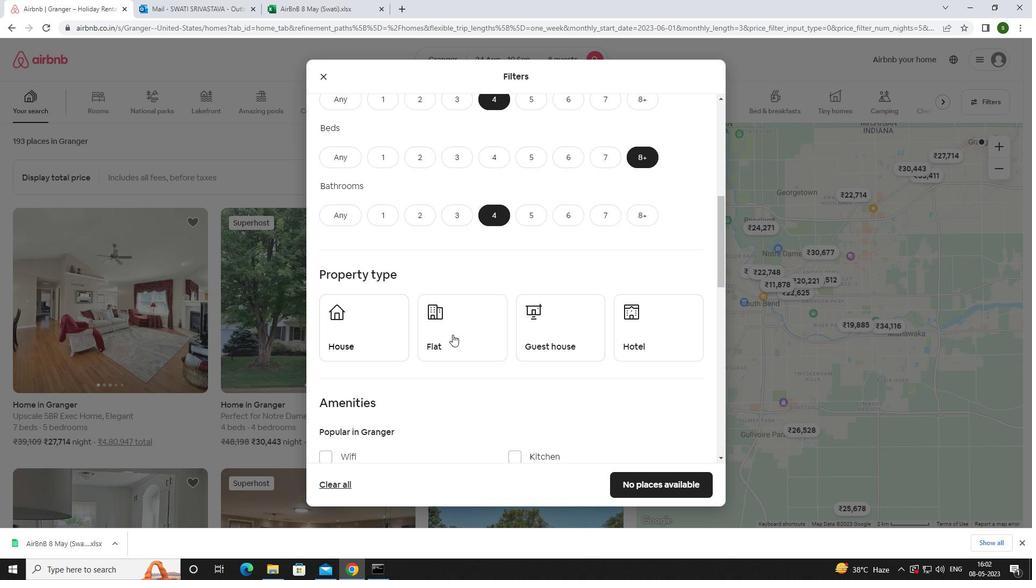 
Action: Mouse moved to (593, 331)
Screenshot: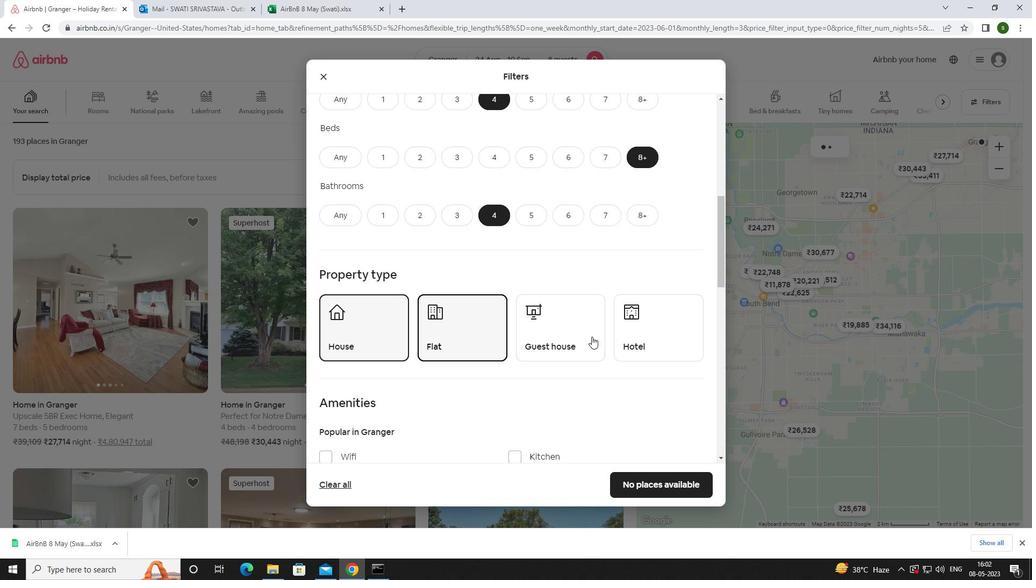 
Action: Mouse pressed left at (593, 331)
Screenshot: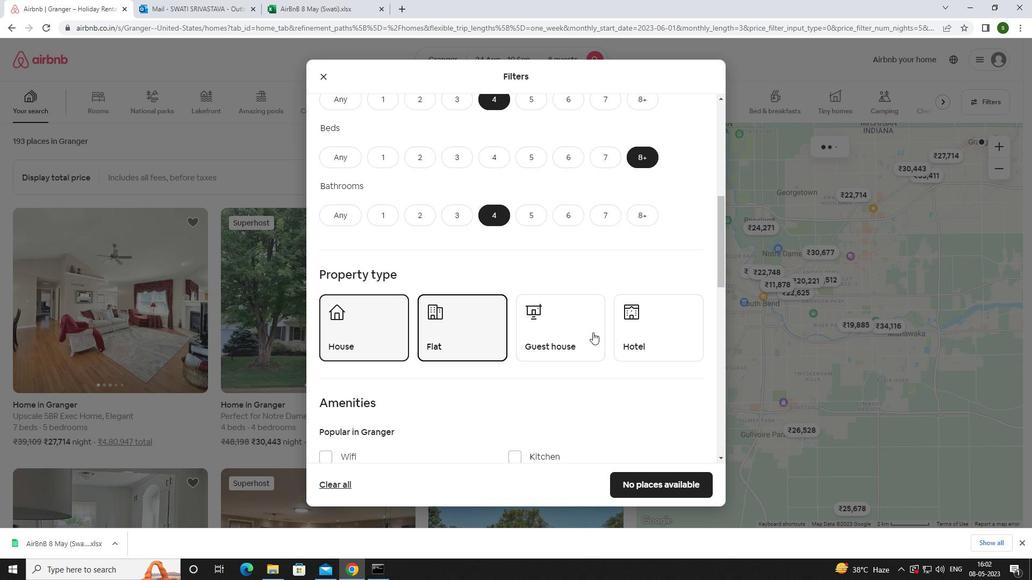 
Action: Mouse moved to (556, 323)
Screenshot: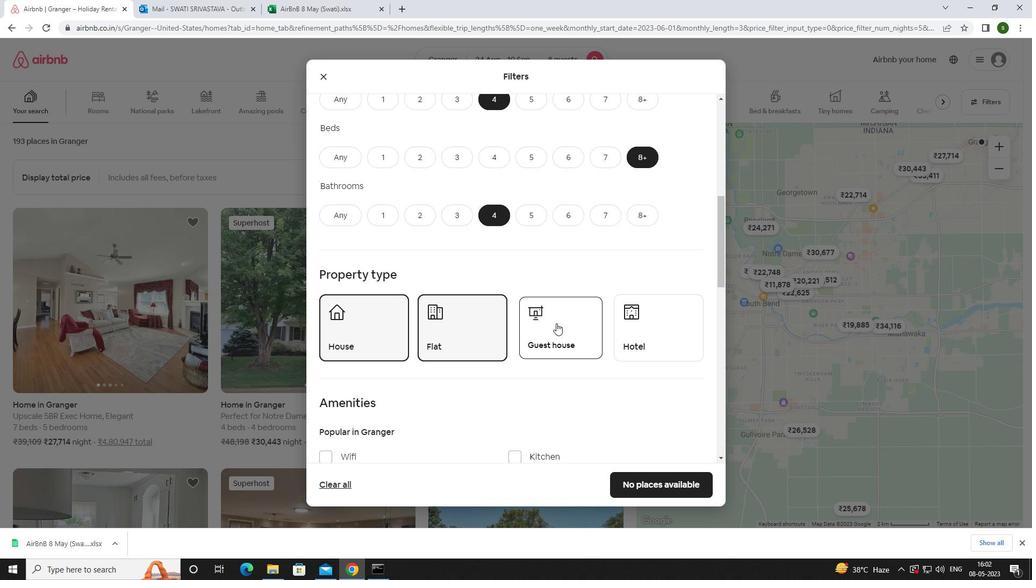 
Action: Mouse scrolled (556, 322) with delta (0, 0)
Screenshot: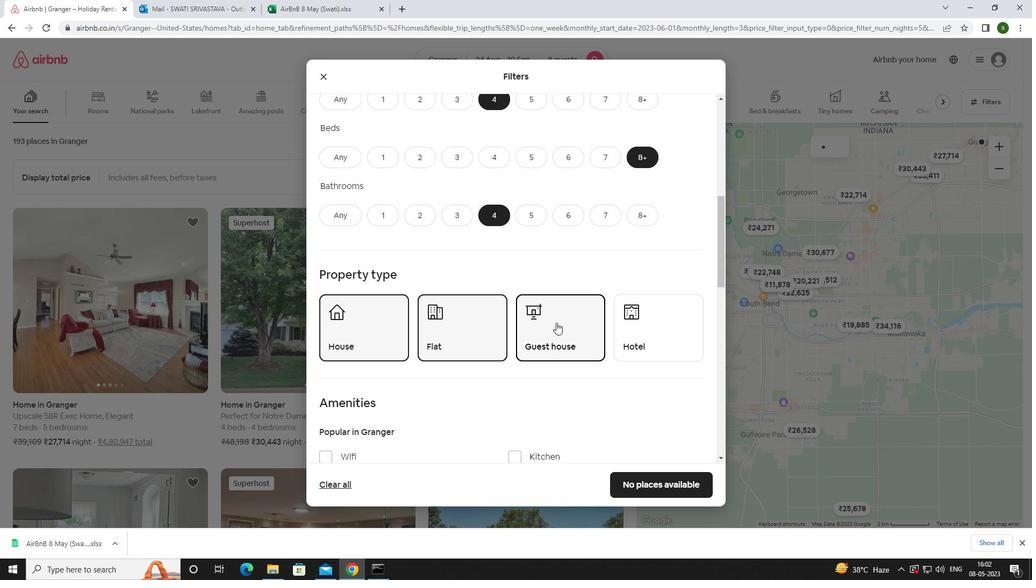 
Action: Mouse scrolled (556, 322) with delta (0, 0)
Screenshot: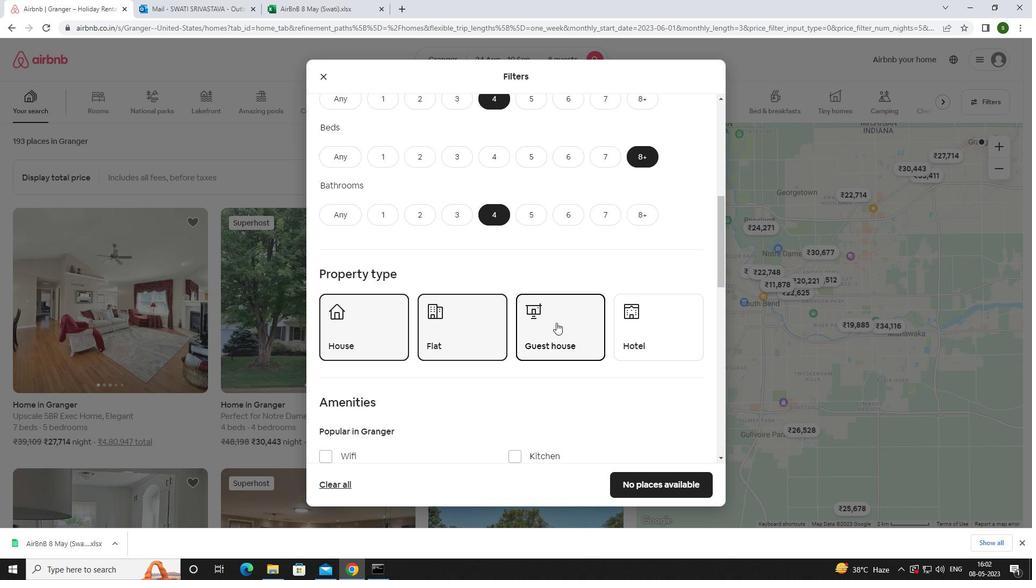 
Action: Mouse scrolled (556, 322) with delta (0, 0)
Screenshot: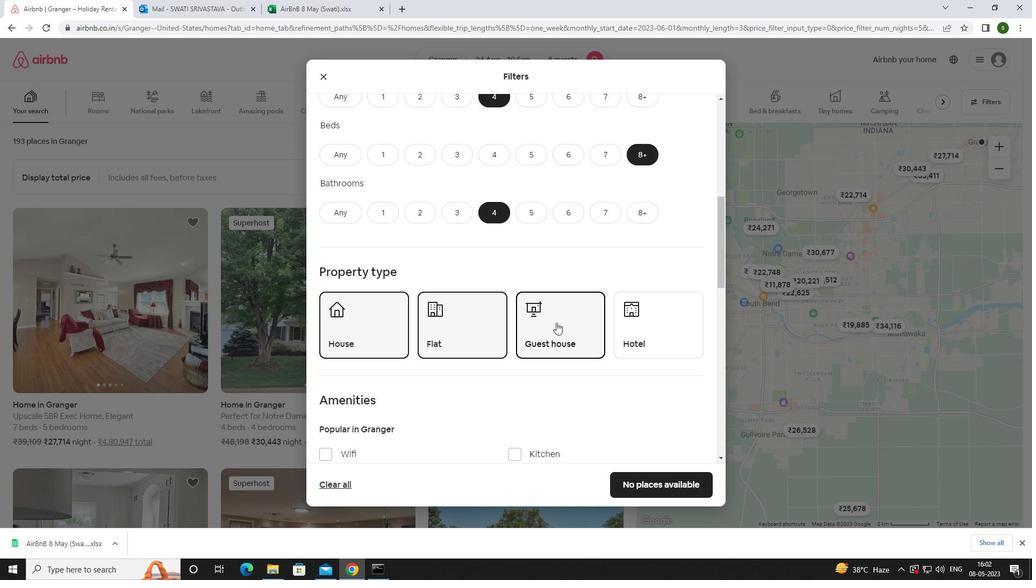 
Action: Mouse moved to (498, 341)
Screenshot: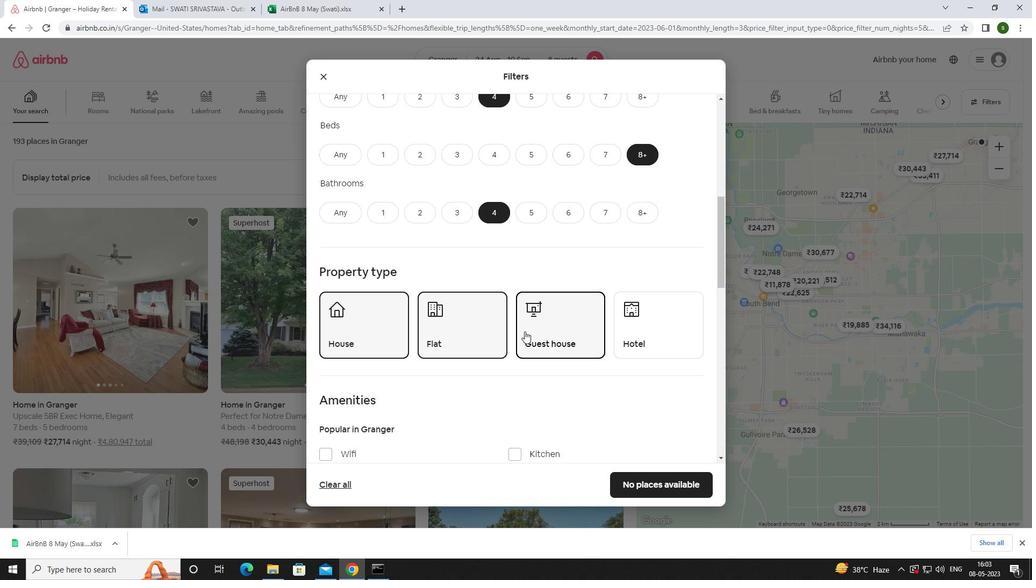 
Action: Mouse scrolled (498, 341) with delta (0, 0)
Screenshot: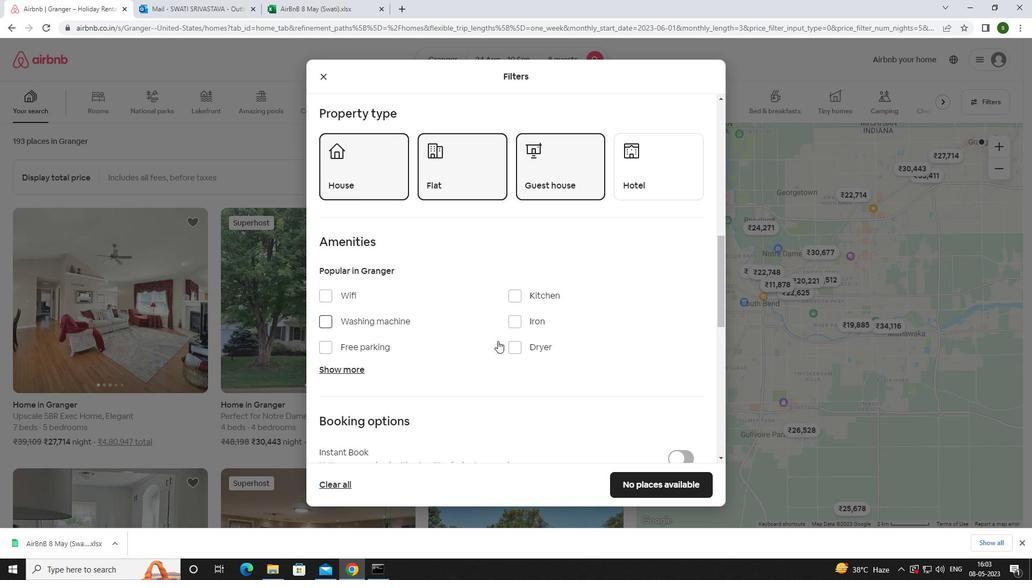 
Action: Mouse scrolled (498, 341) with delta (0, 0)
Screenshot: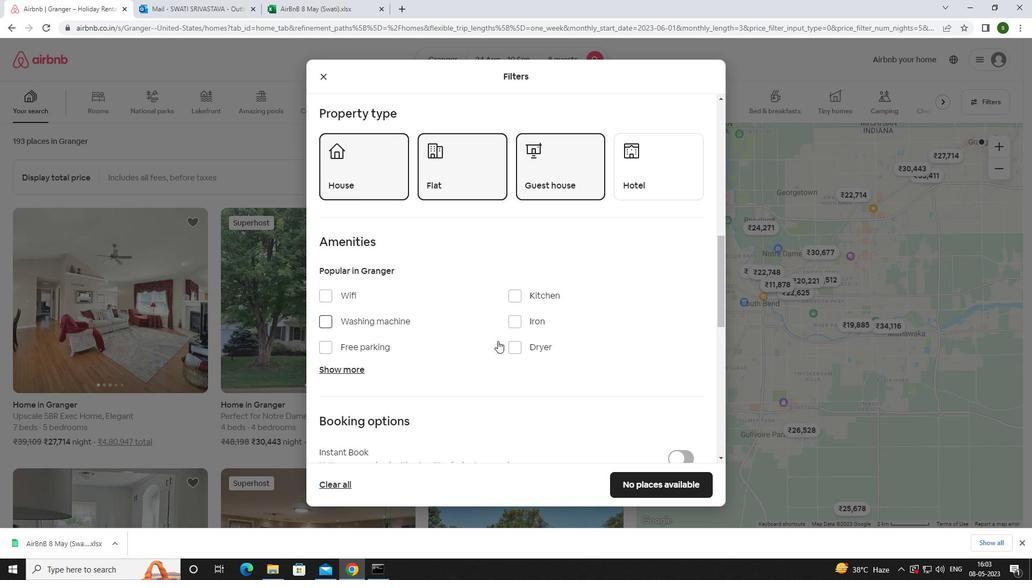 
Action: Mouse moved to (354, 189)
Screenshot: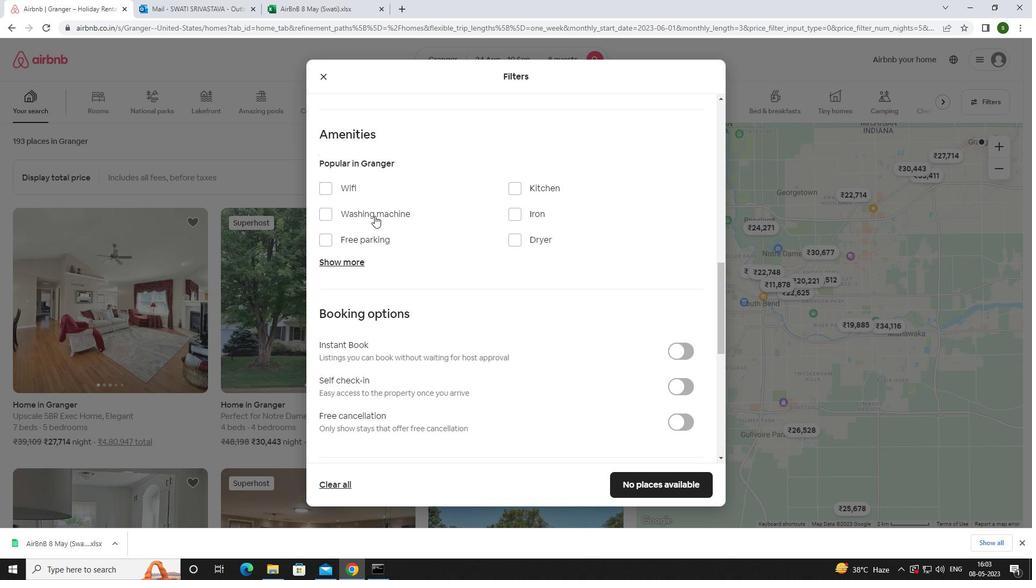 
Action: Mouse pressed left at (354, 189)
Screenshot: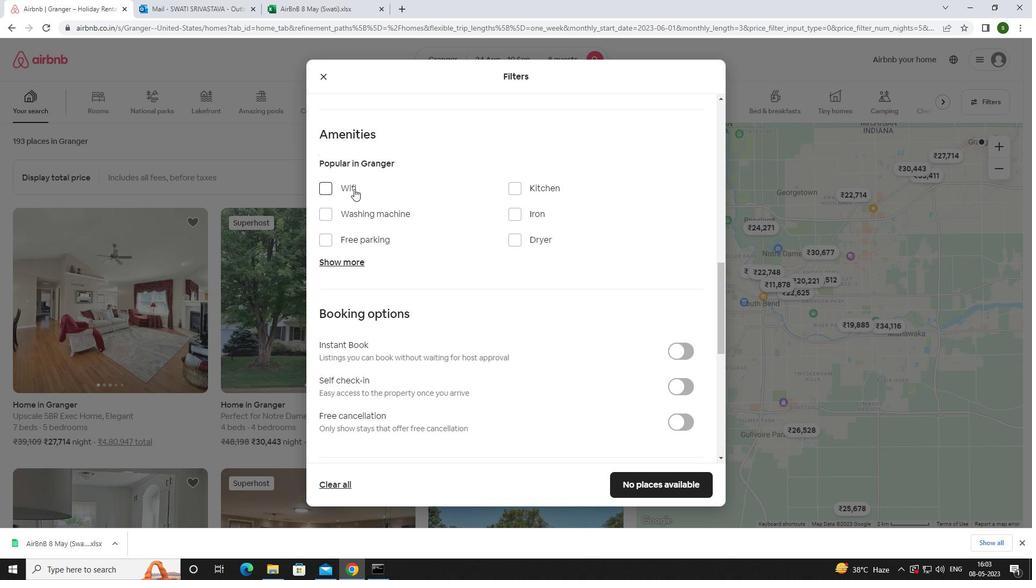 
Action: Mouse moved to (363, 240)
Screenshot: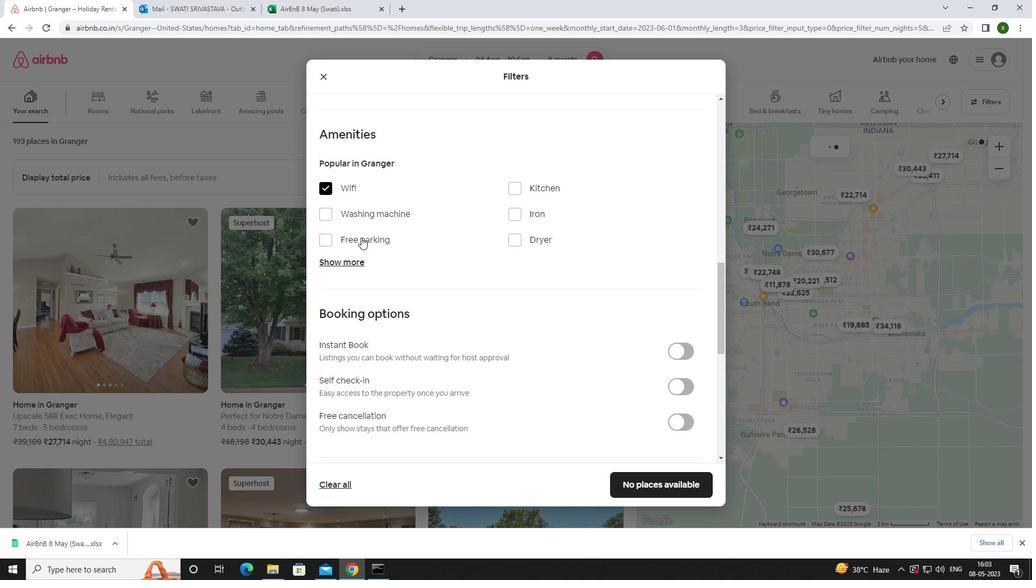 
Action: Mouse pressed left at (363, 240)
Screenshot: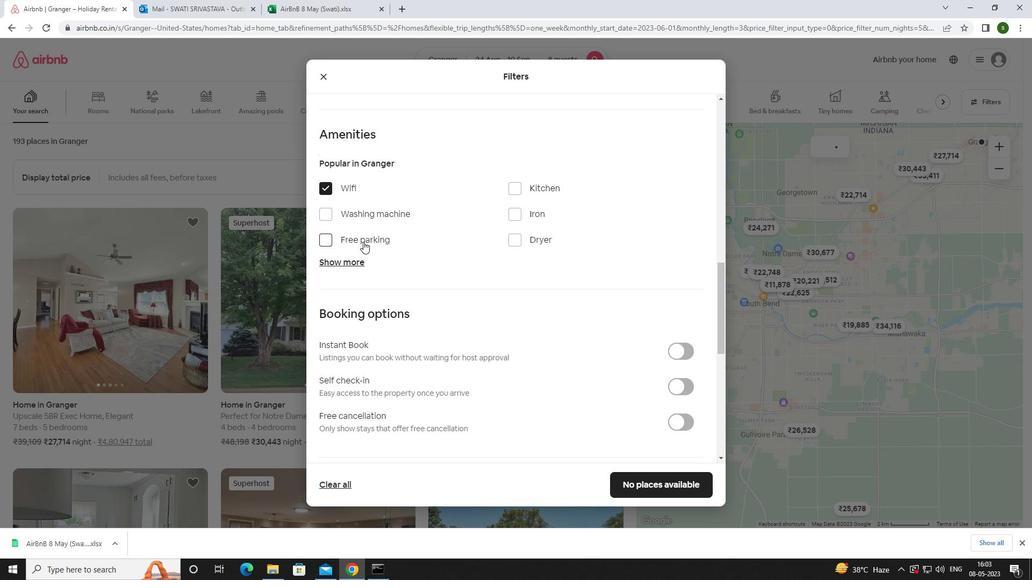 
Action: Mouse moved to (358, 266)
Screenshot: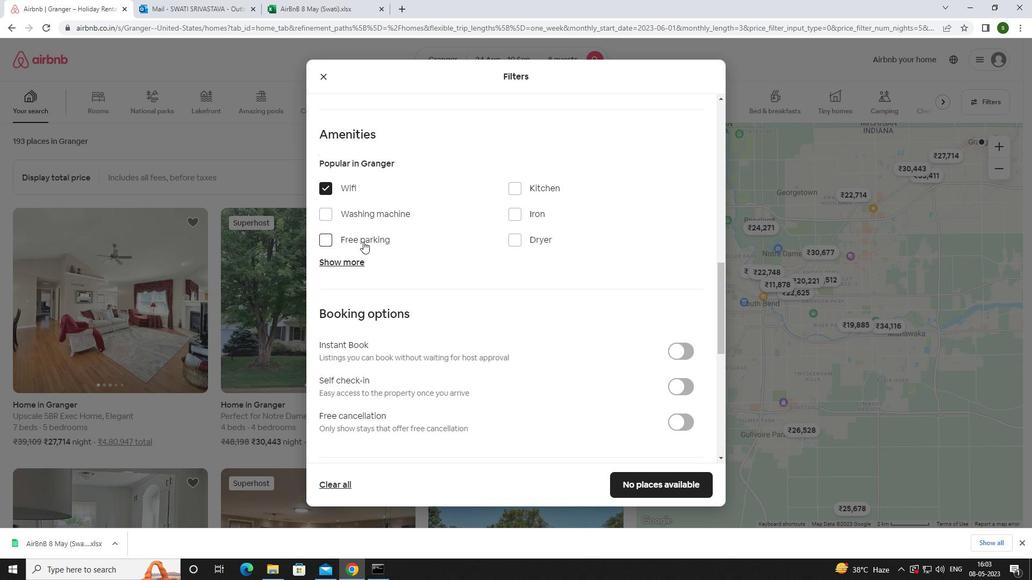 
Action: Mouse pressed left at (358, 266)
Screenshot: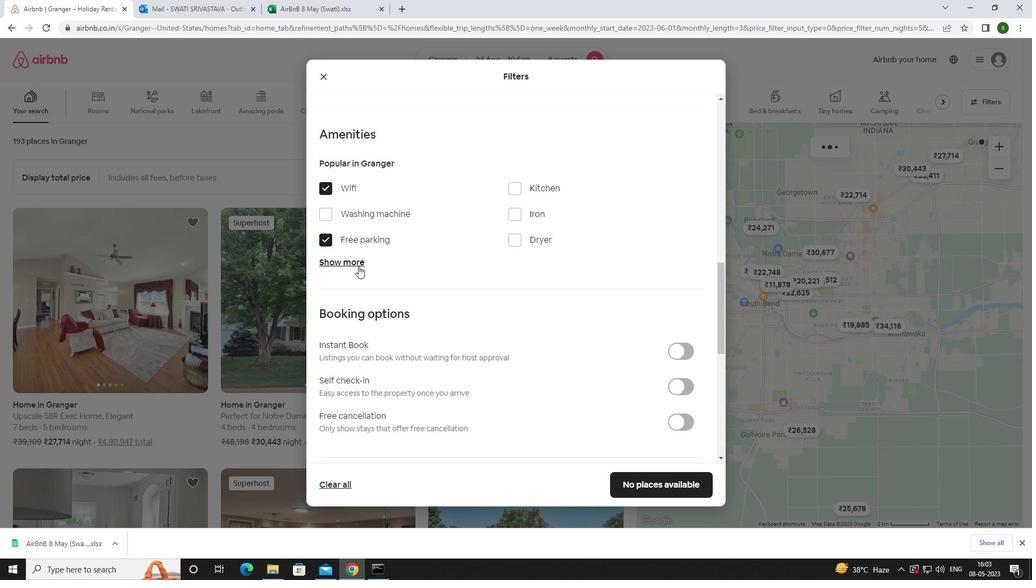 
Action: Mouse moved to (502, 323)
Screenshot: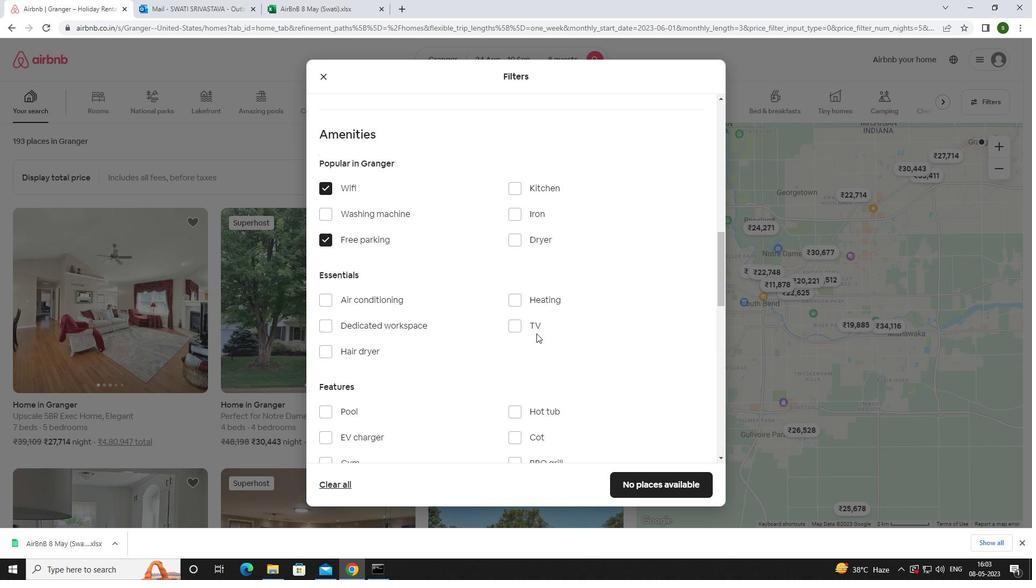 
Action: Mouse pressed left at (502, 323)
Screenshot: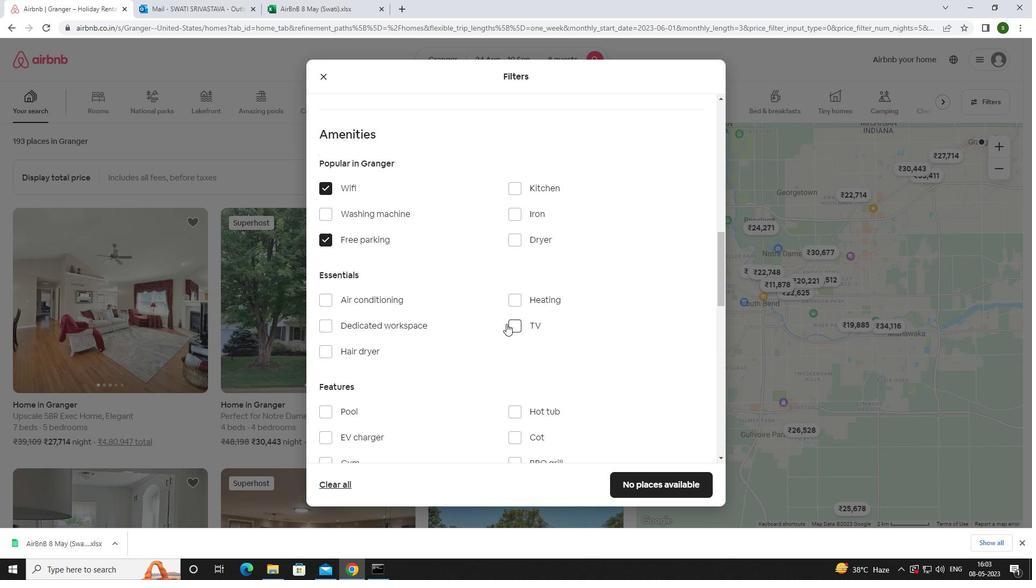 
Action: Mouse moved to (516, 325)
Screenshot: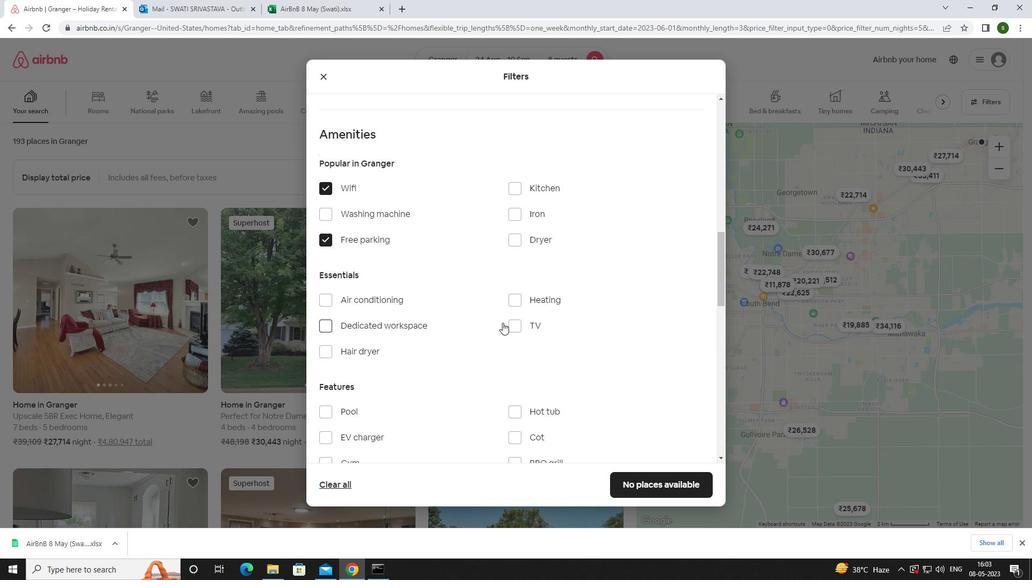 
Action: Mouse pressed left at (516, 325)
Screenshot: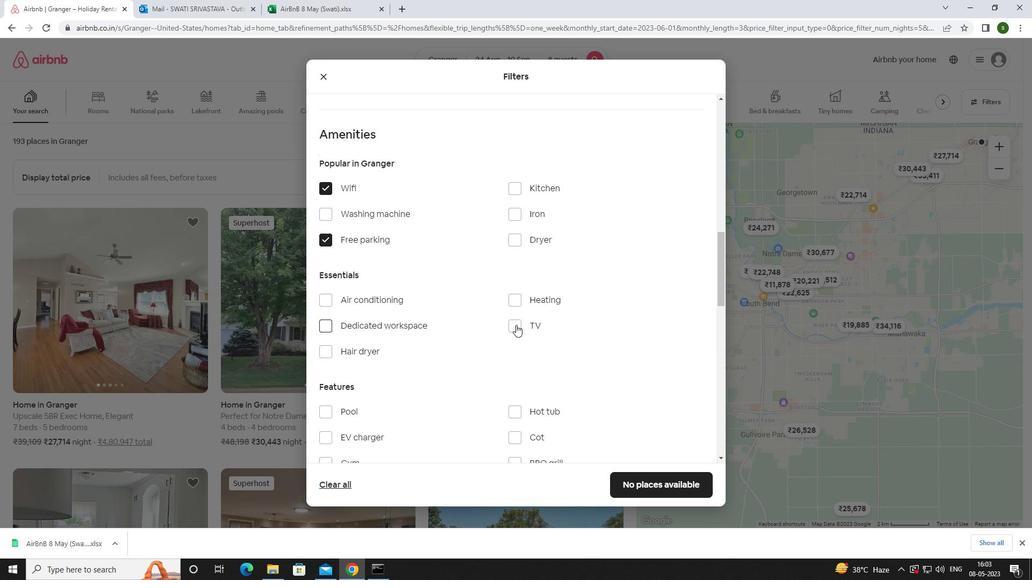 
Action: Mouse moved to (391, 328)
Screenshot: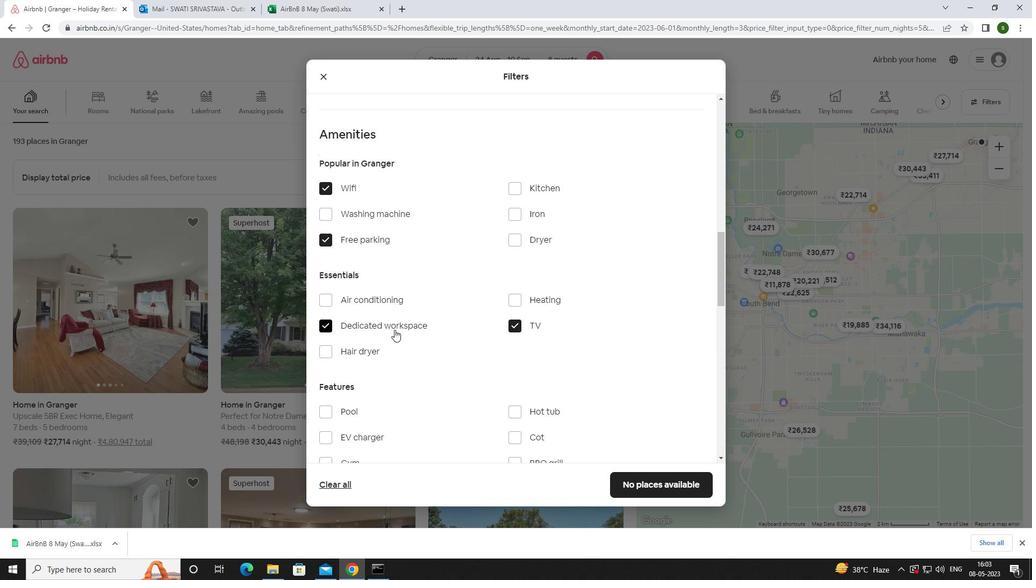 
Action: Mouse pressed left at (391, 328)
Screenshot: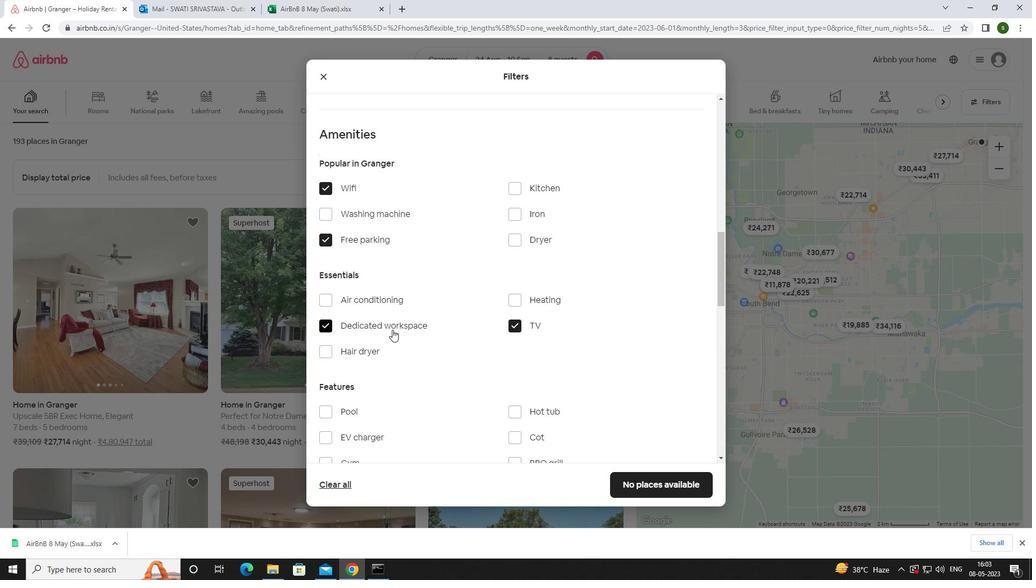 
Action: Mouse moved to (391, 328)
Screenshot: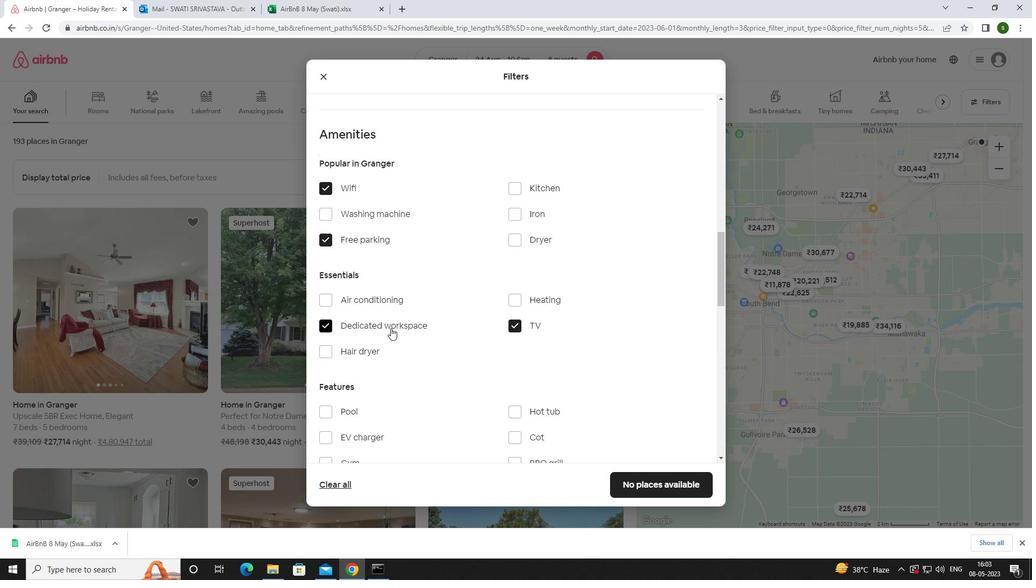 
Action: Mouse scrolled (391, 327) with delta (0, 0)
Screenshot: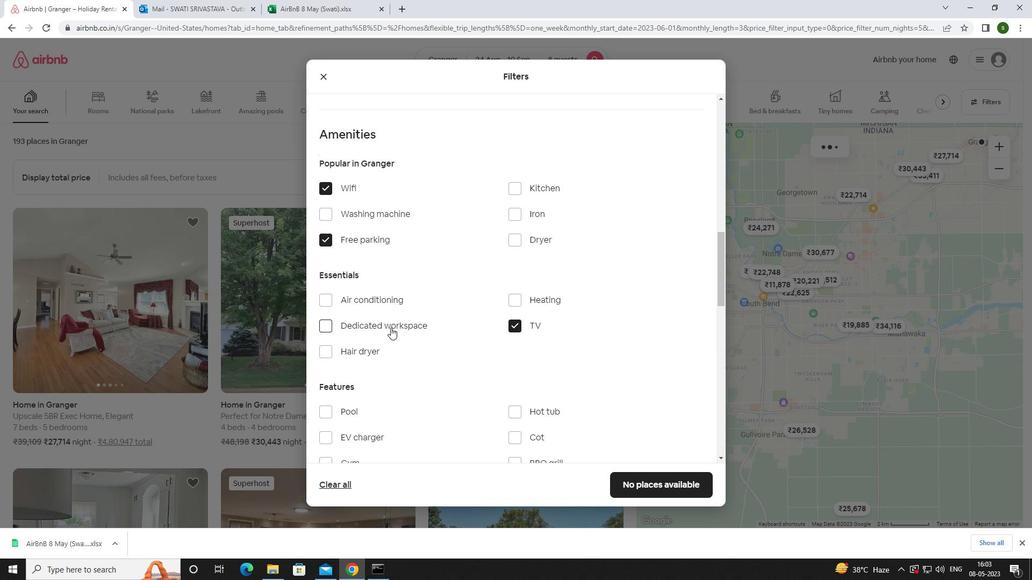 
Action: Mouse scrolled (391, 327) with delta (0, 0)
Screenshot: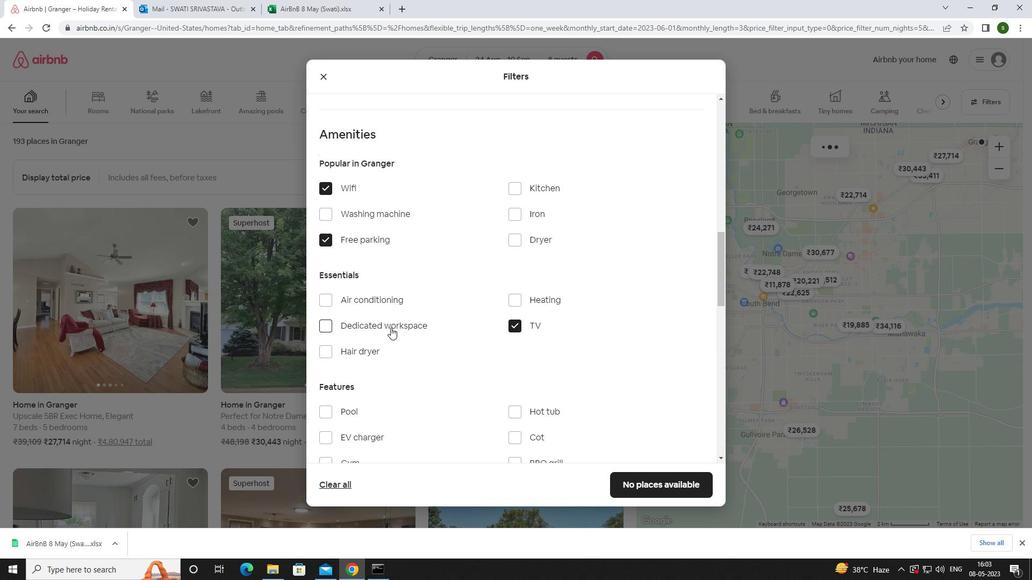 
Action: Mouse moved to (356, 356)
Screenshot: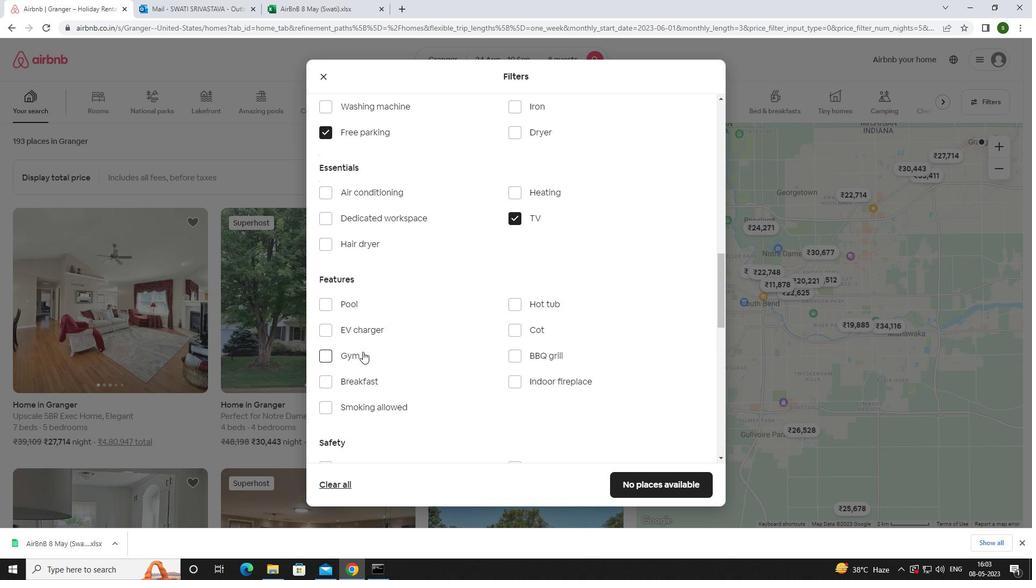 
Action: Mouse pressed left at (356, 356)
Screenshot: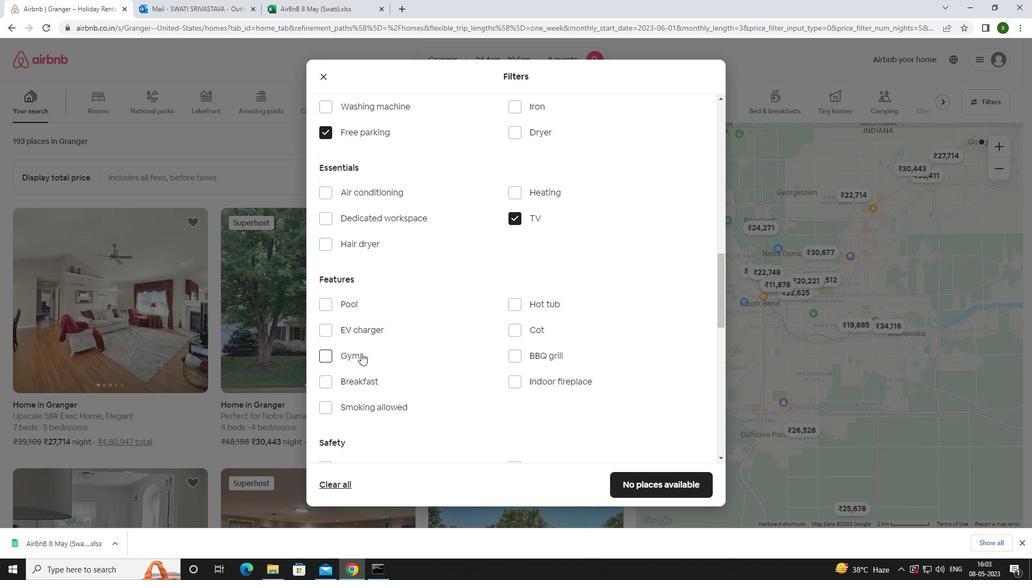 
Action: Mouse moved to (356, 381)
Screenshot: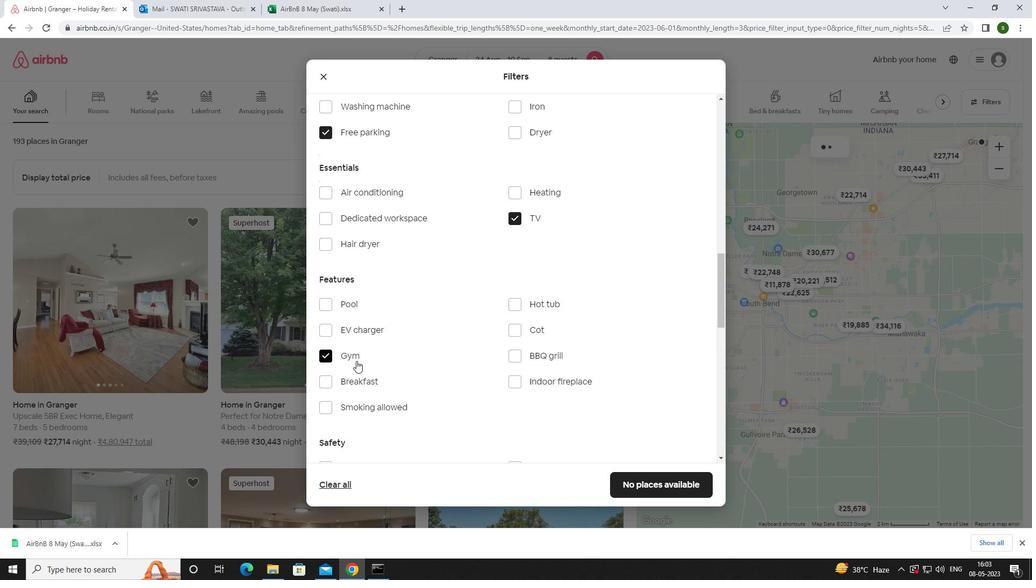 
Action: Mouse pressed left at (356, 381)
Screenshot: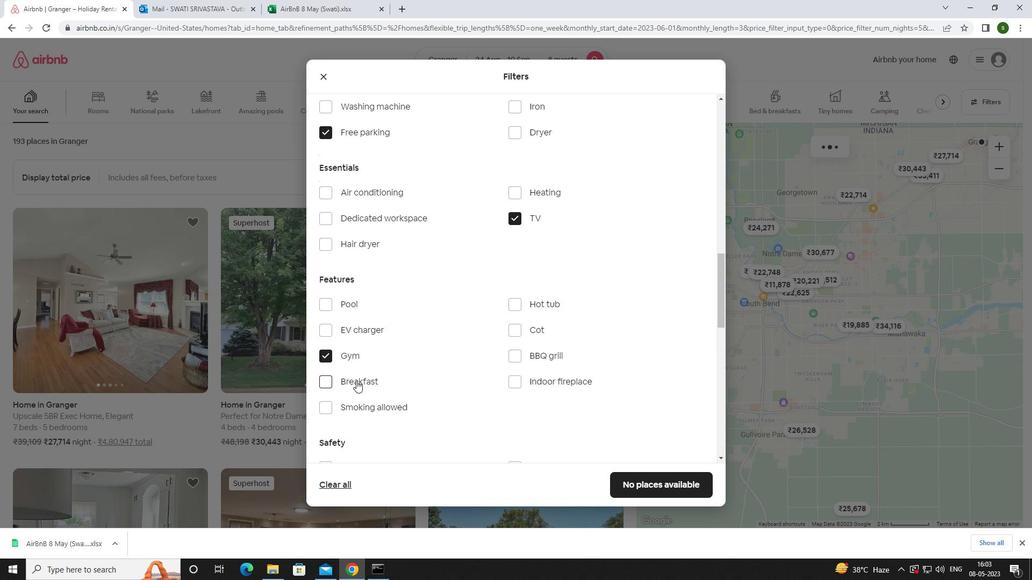 
Action: Mouse moved to (476, 358)
Screenshot: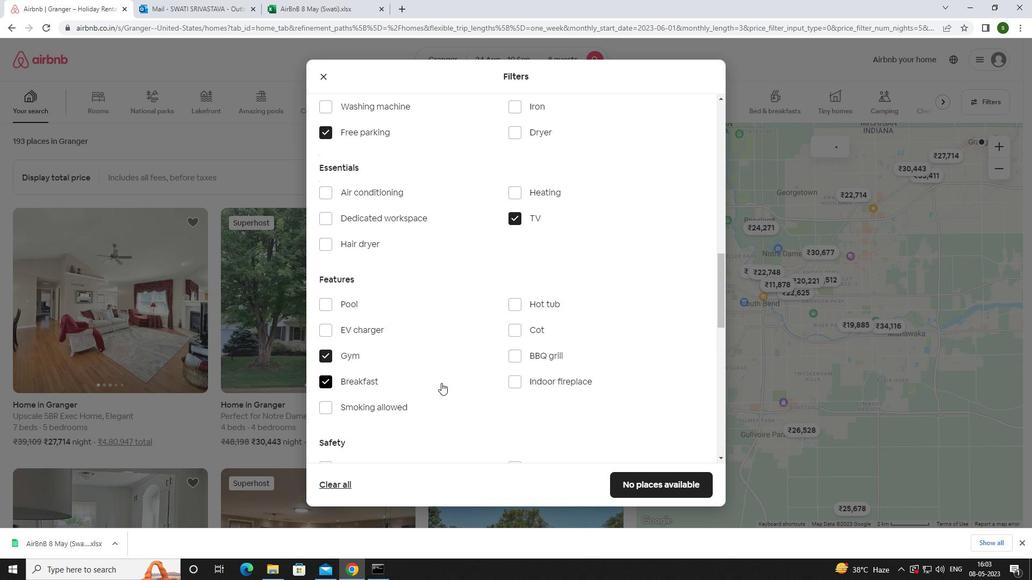 
Action: Mouse scrolled (476, 357) with delta (0, 0)
Screenshot: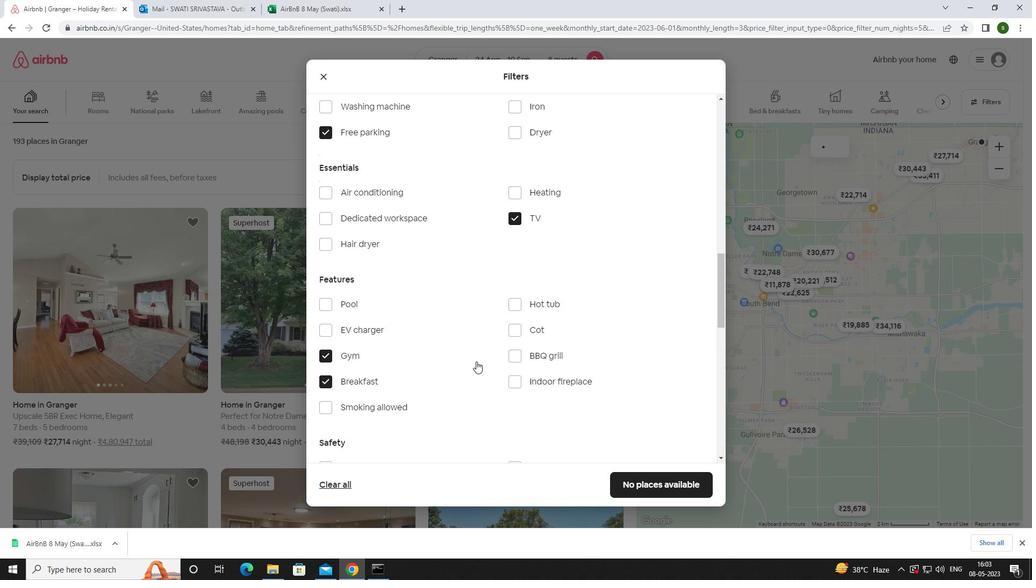 
Action: Mouse scrolled (476, 357) with delta (0, 0)
Screenshot: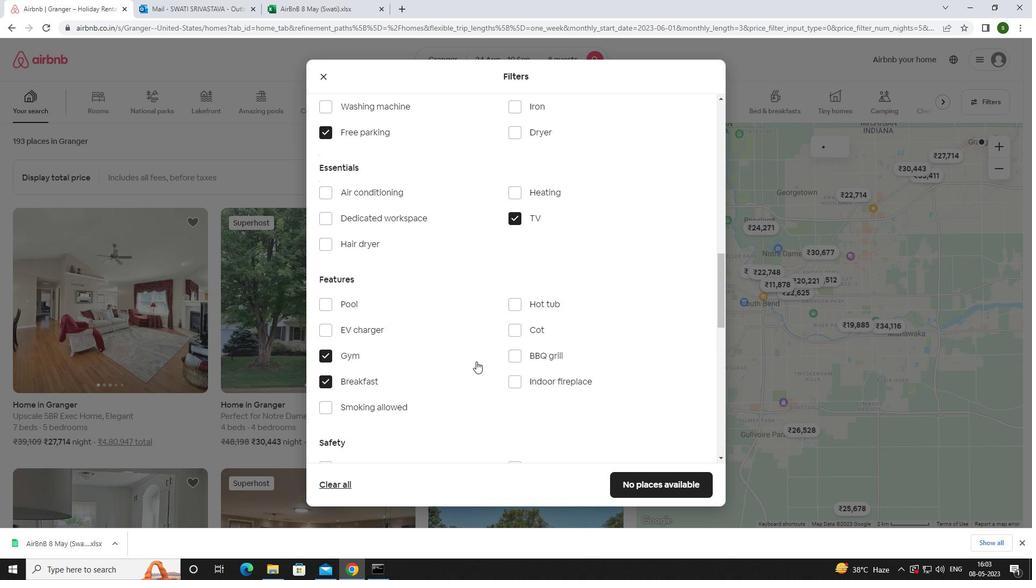 
Action: Mouse scrolled (476, 357) with delta (0, 0)
Screenshot: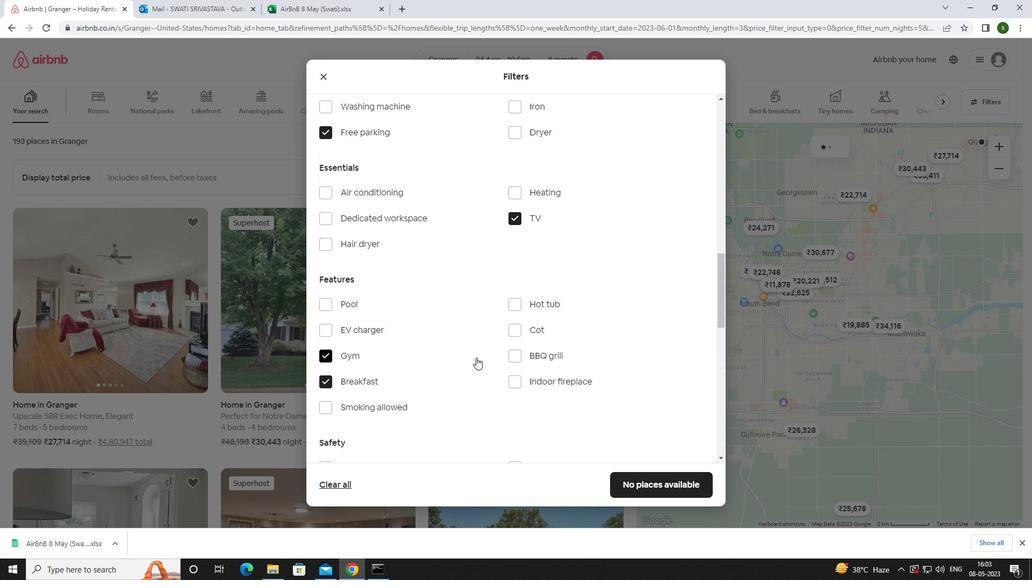 
Action: Mouse scrolled (476, 357) with delta (0, 0)
Screenshot: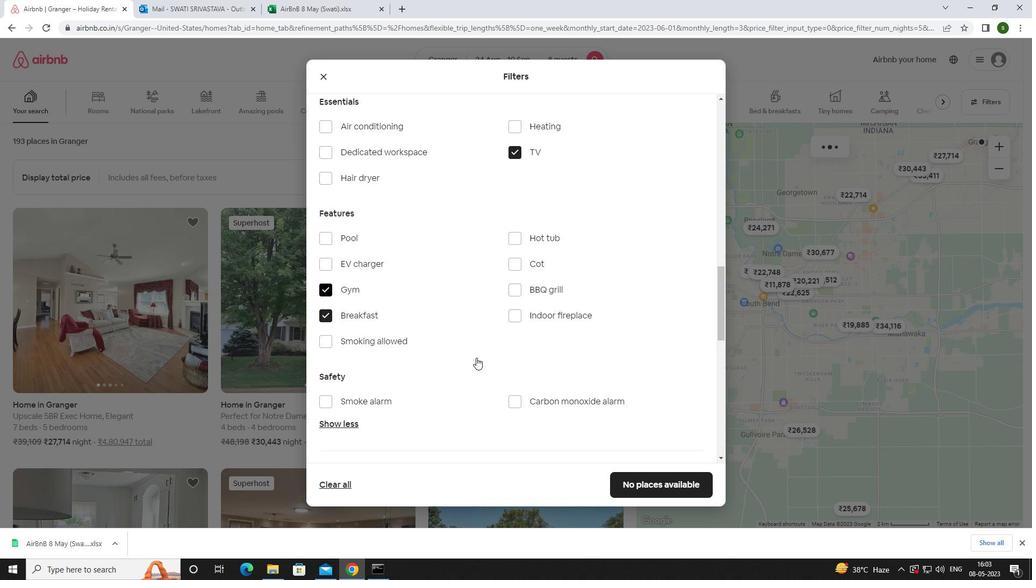 
Action: Mouse scrolled (476, 357) with delta (0, 0)
Screenshot: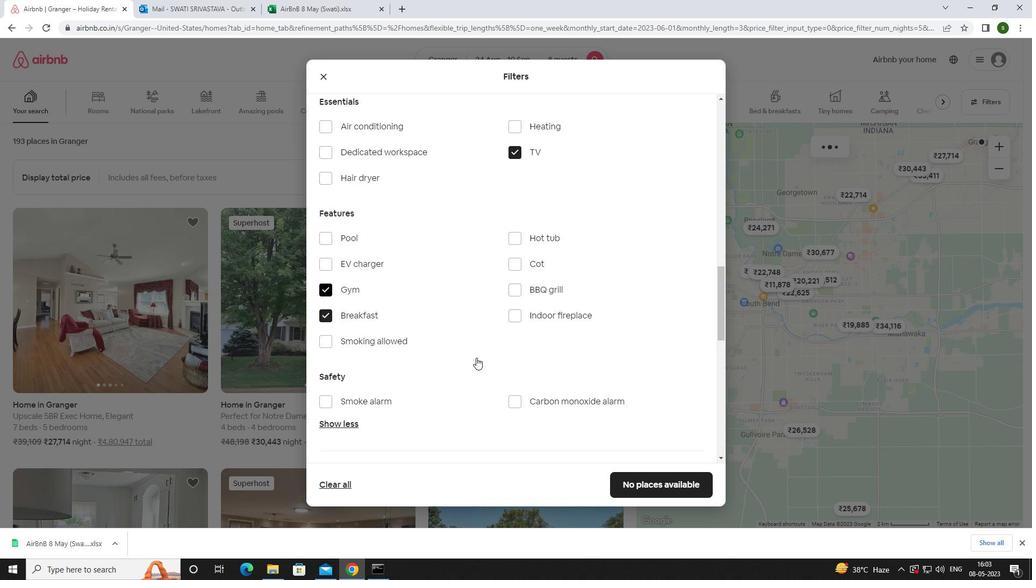 
Action: Mouse moved to (677, 345)
Screenshot: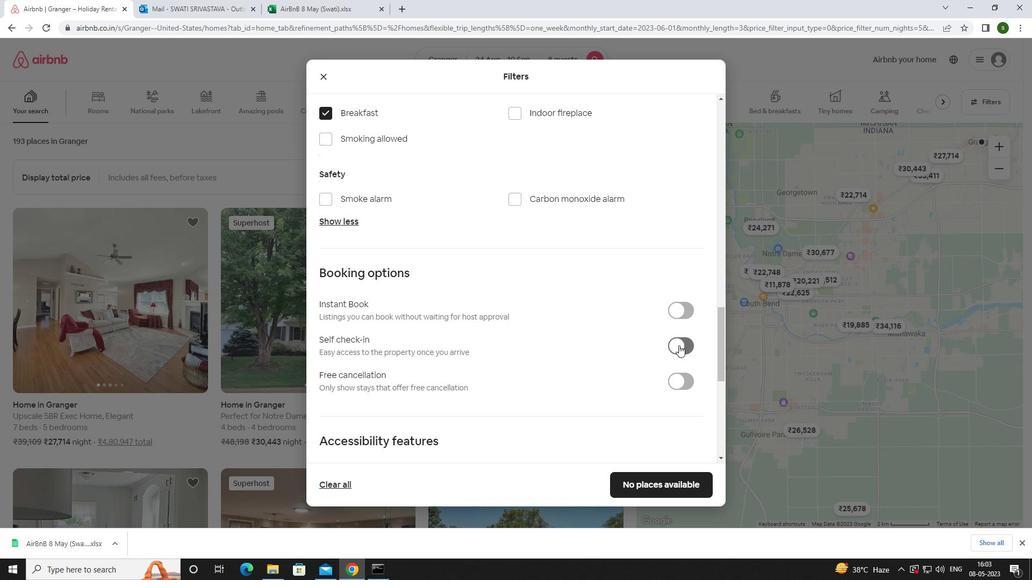 
Action: Mouse pressed left at (677, 345)
Screenshot: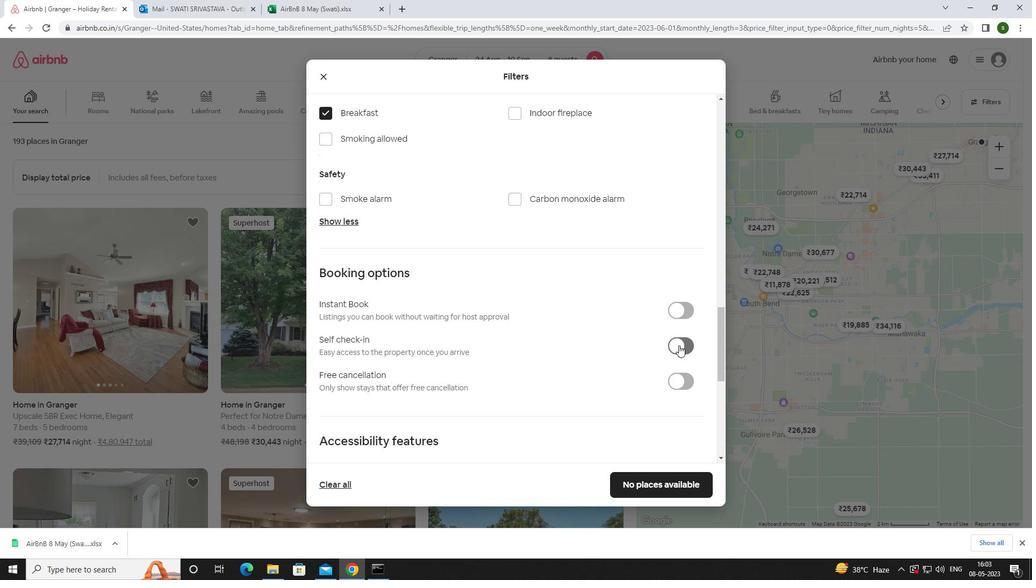 
Action: Mouse moved to (604, 354)
Screenshot: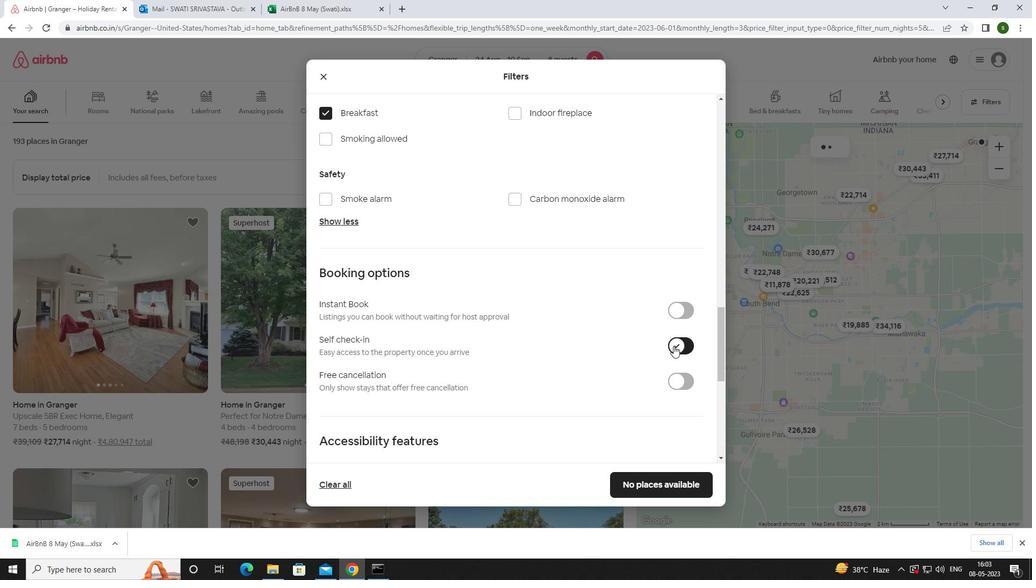 
Action: Mouse scrolled (604, 354) with delta (0, 0)
Screenshot: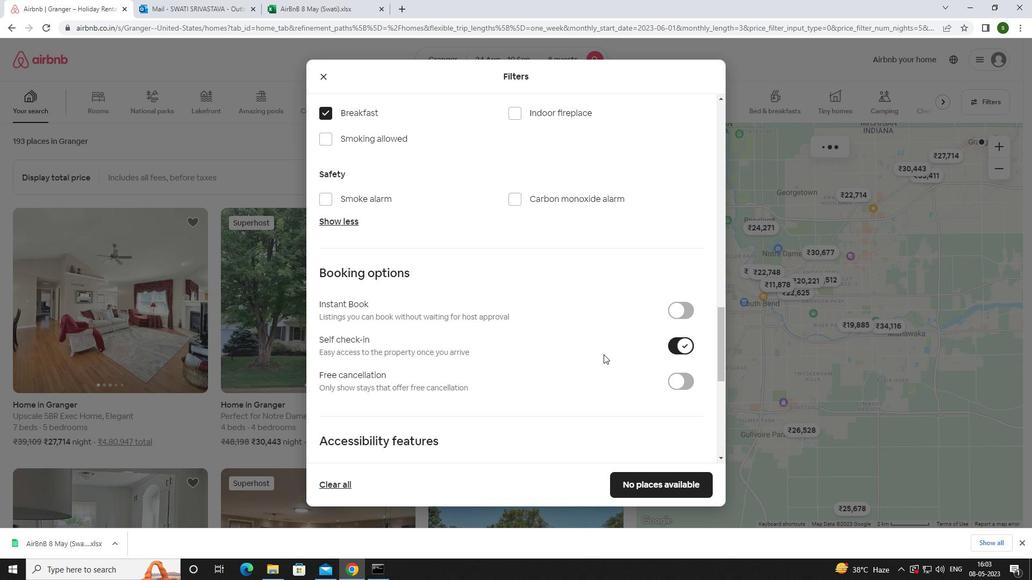 
Action: Mouse scrolled (604, 354) with delta (0, 0)
Screenshot: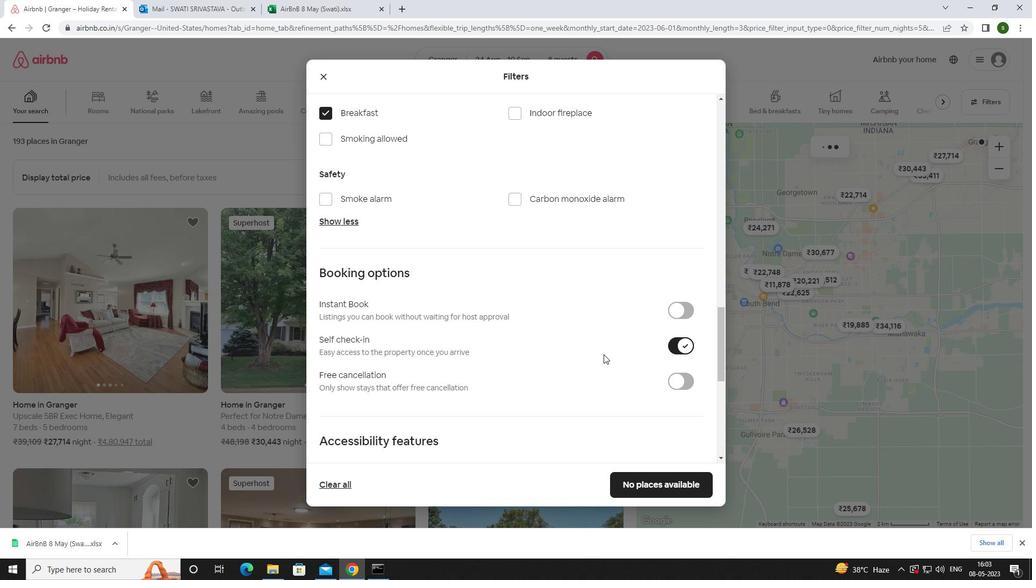 
Action: Mouse scrolled (604, 354) with delta (0, 0)
Screenshot: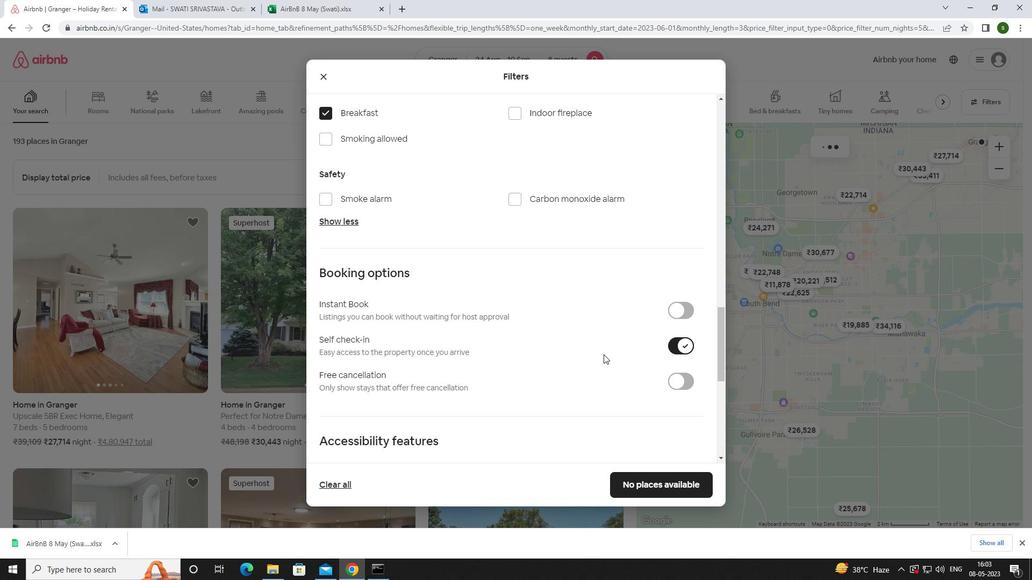 
Action: Mouse scrolled (604, 354) with delta (0, 0)
Screenshot: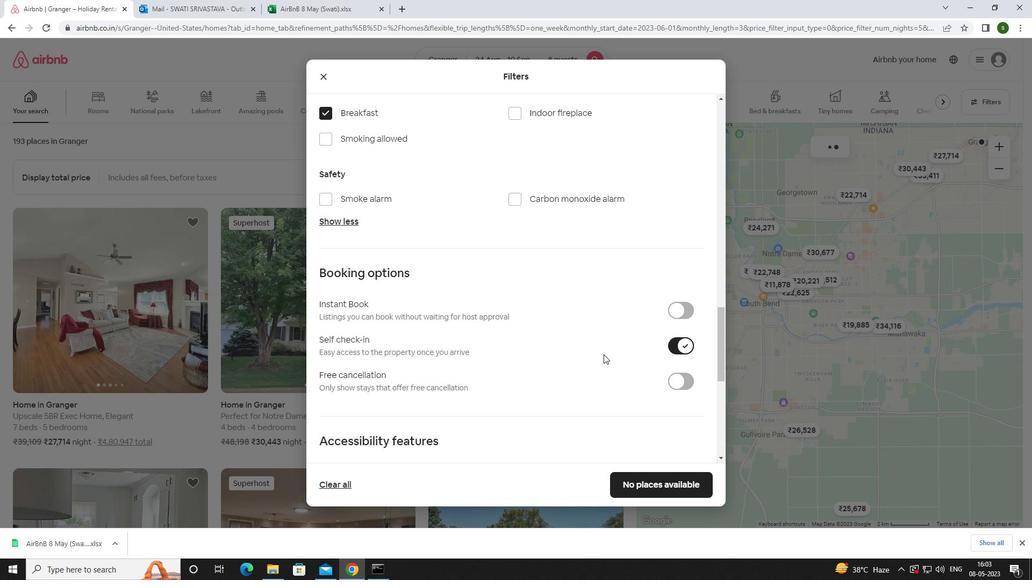 
Action: Mouse scrolled (604, 354) with delta (0, 0)
Screenshot: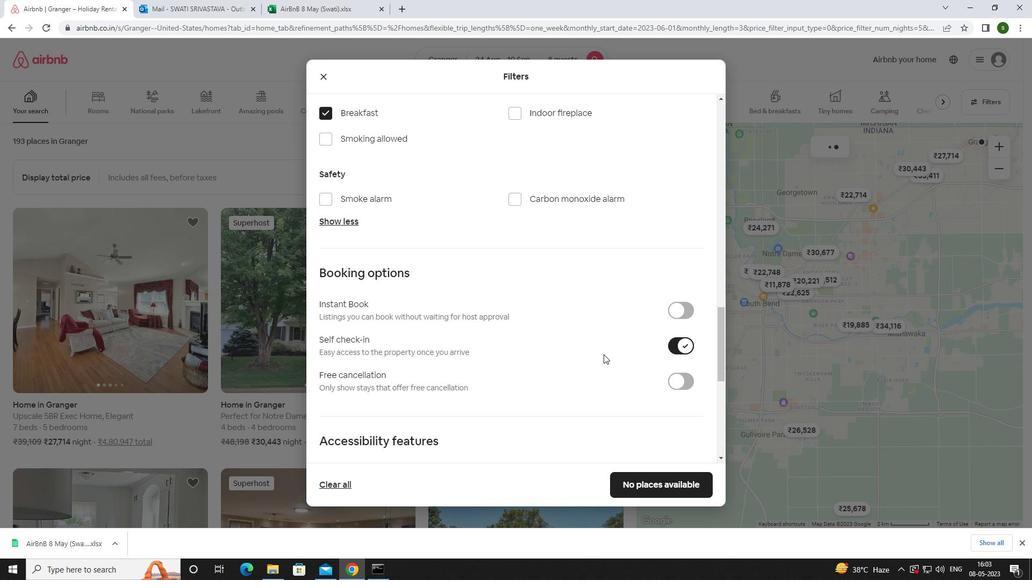 
Action: Mouse scrolled (604, 354) with delta (0, 0)
Screenshot: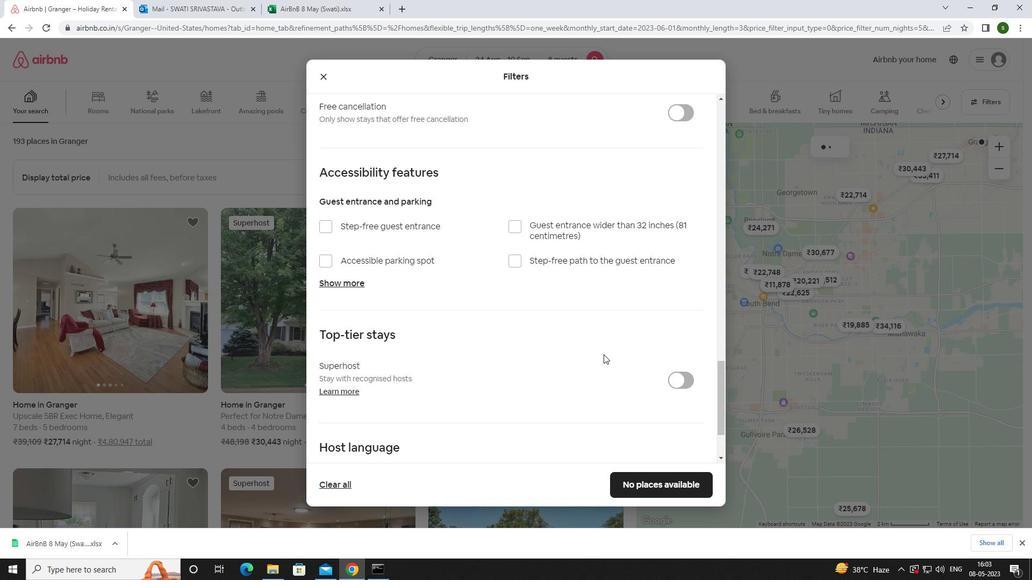 
Action: Mouse scrolled (604, 354) with delta (0, 0)
Screenshot: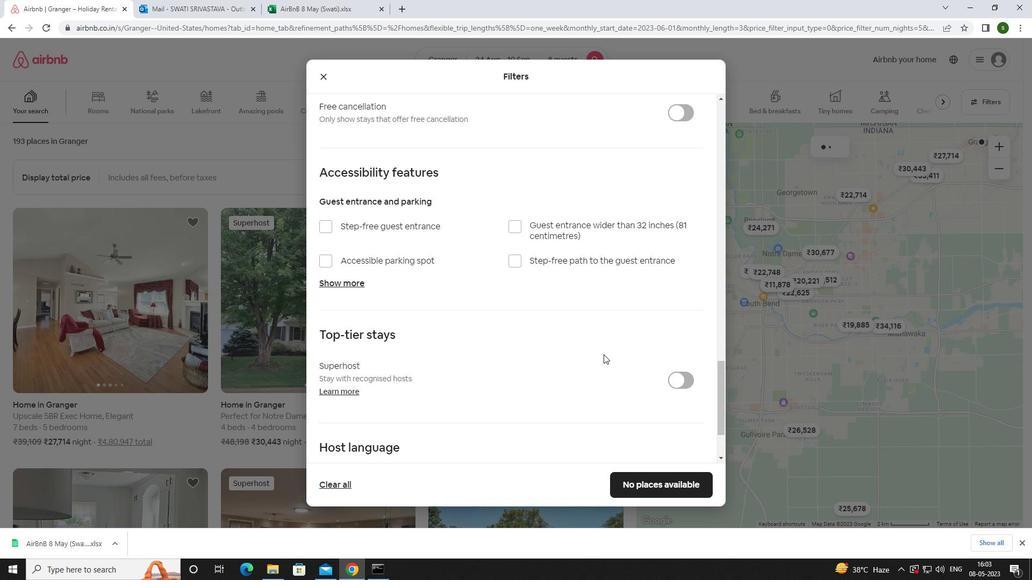 
Action: Mouse scrolled (604, 354) with delta (0, 0)
Screenshot: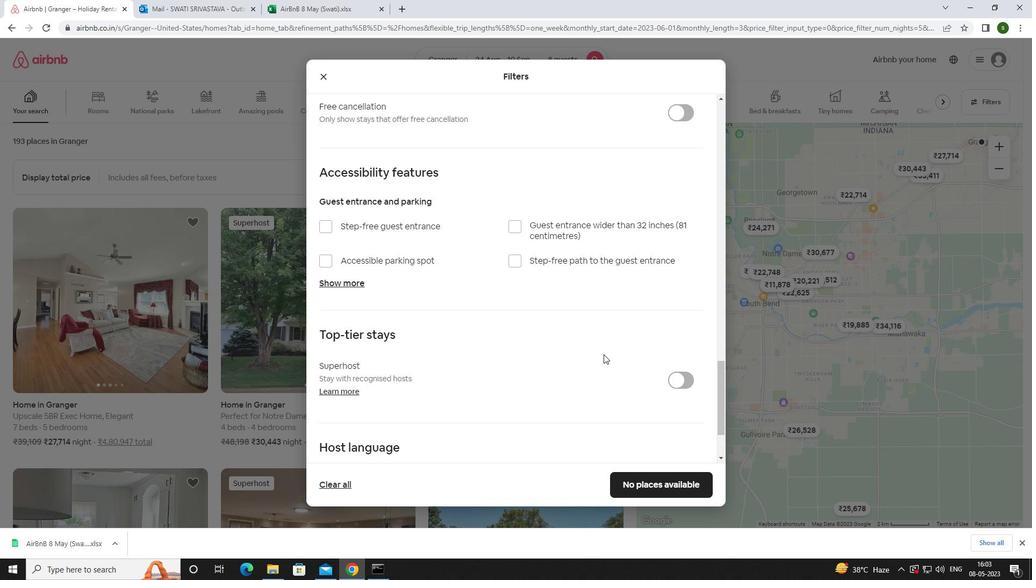 
Action: Mouse scrolled (604, 354) with delta (0, 0)
Screenshot: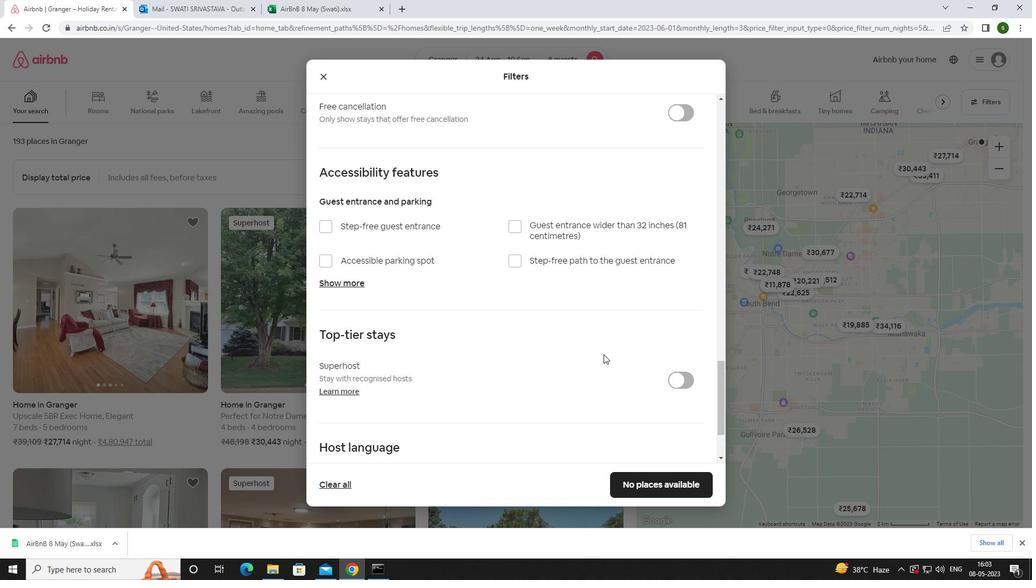 
Action: Mouse moved to (355, 388)
Screenshot: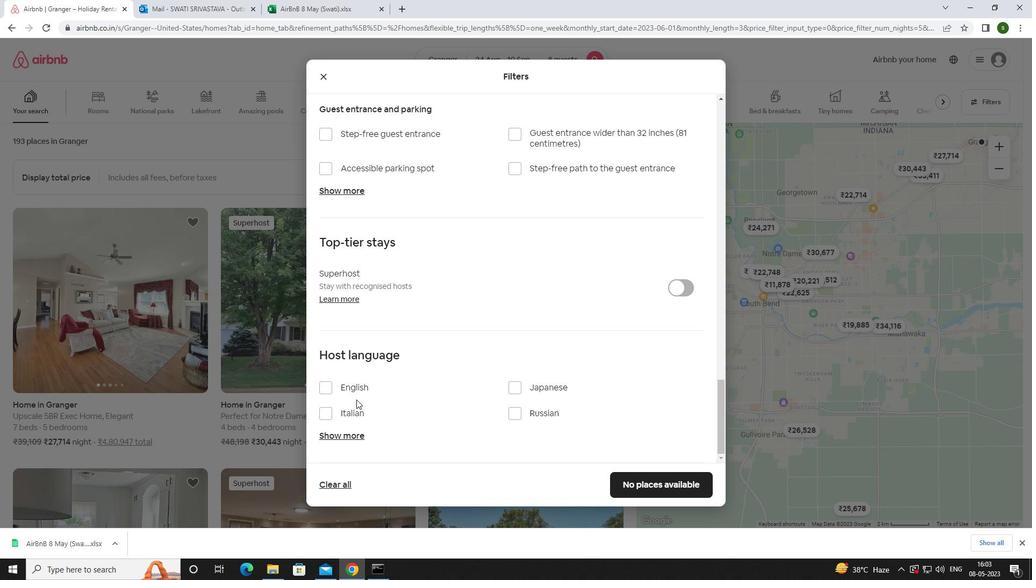 
Action: Mouse pressed left at (355, 388)
Screenshot: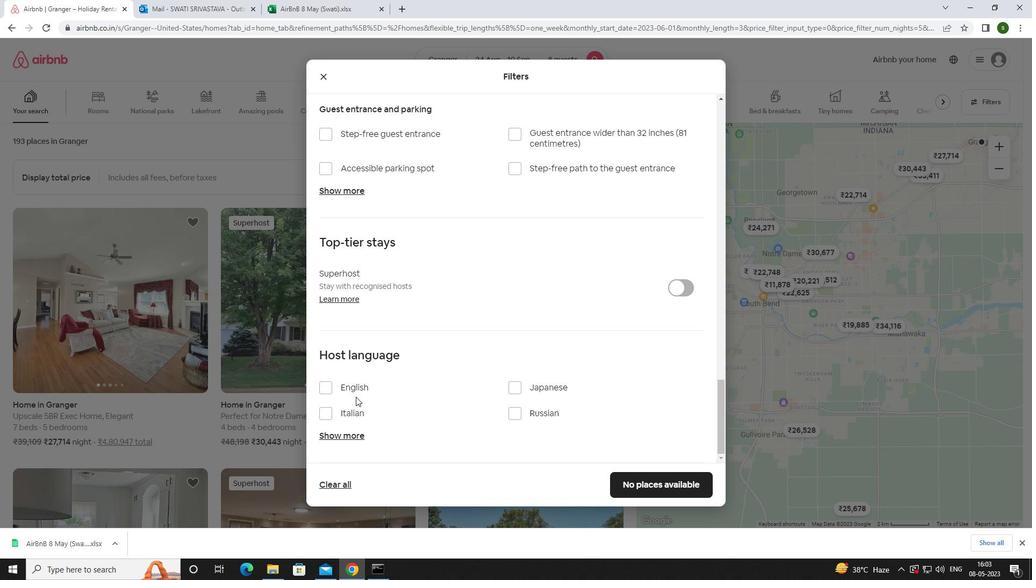 
Action: Mouse moved to (624, 484)
Screenshot: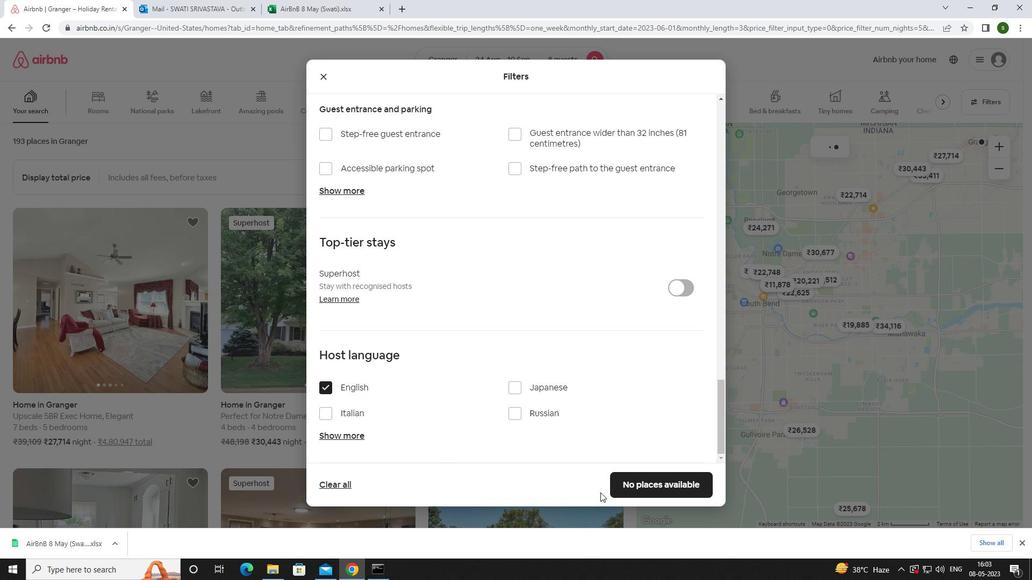 
Action: Mouse pressed left at (624, 484)
Screenshot: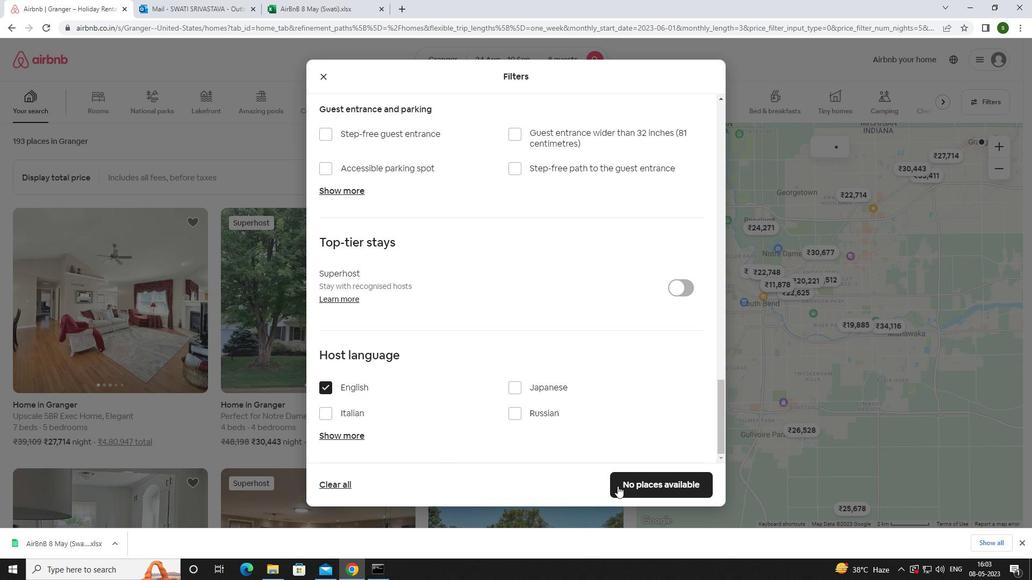 
Action: Mouse moved to (485, 372)
Screenshot: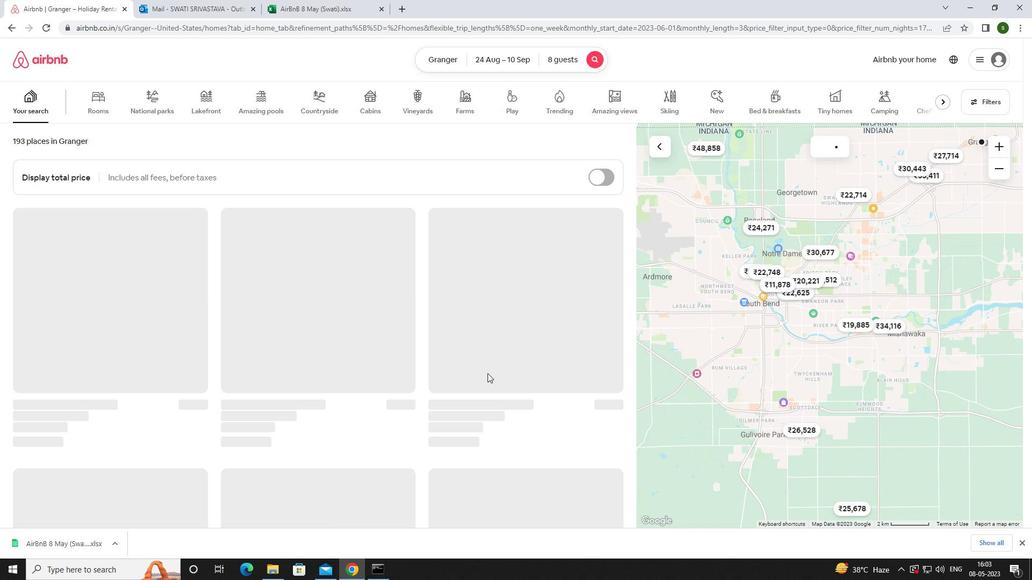 
